 Task: In the Company skf.com, Create email and send with subject: 'Elevate Your Success: Introducing a Transformative Opportunity', and with mail content 'Good Day,_x000D_
Embrace the power of innovation. Our disruptive solution will propel your industry forward and position you as a leader in your field._x000D_
Best Regards', attach the document: Agenda.pdf and insert image: visitingcard.jpg. Below Best Regards, write Twitter and insert the URL: twitter.com. Mark checkbox to create task to follow up : In 2 business days .  Enter or choose an email address of recipient's from company's contact and send.. Logged in from softage.10@softage.net
Action: Mouse moved to (77, 57)
Screenshot: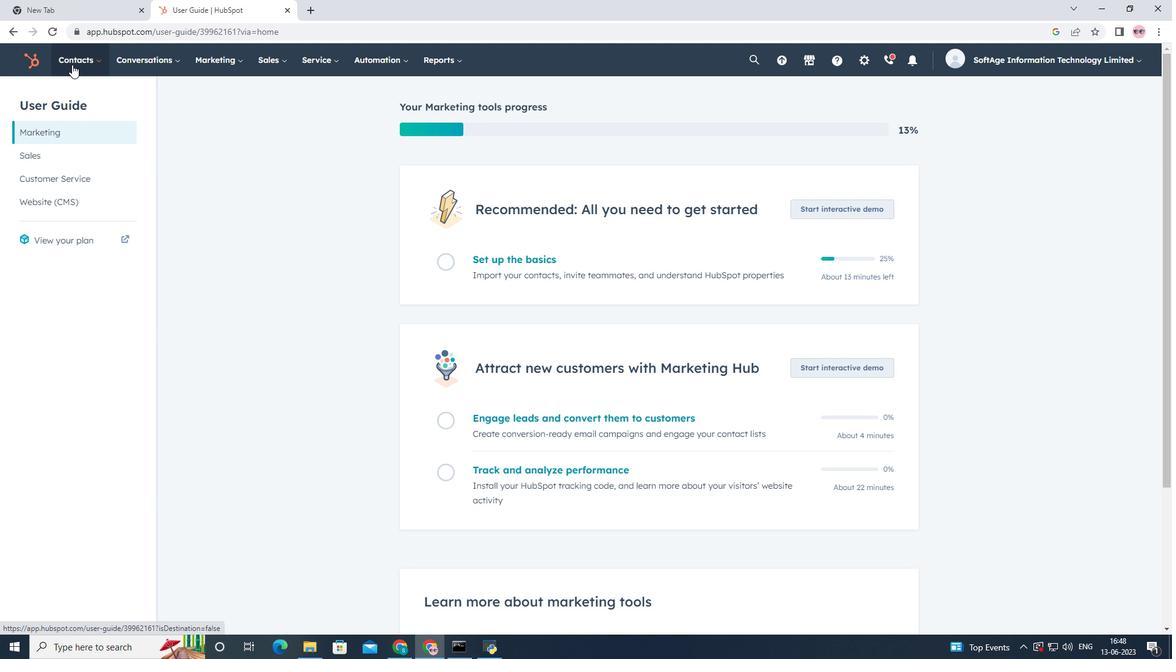 
Action: Mouse pressed left at (77, 57)
Screenshot: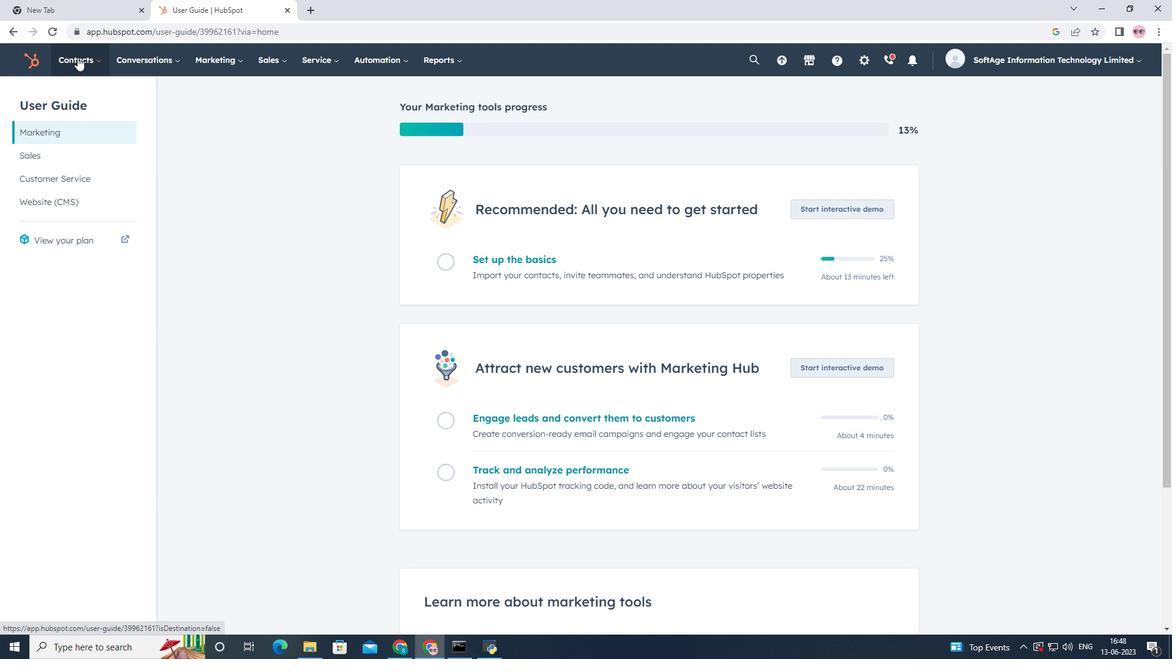 
Action: Mouse moved to (116, 124)
Screenshot: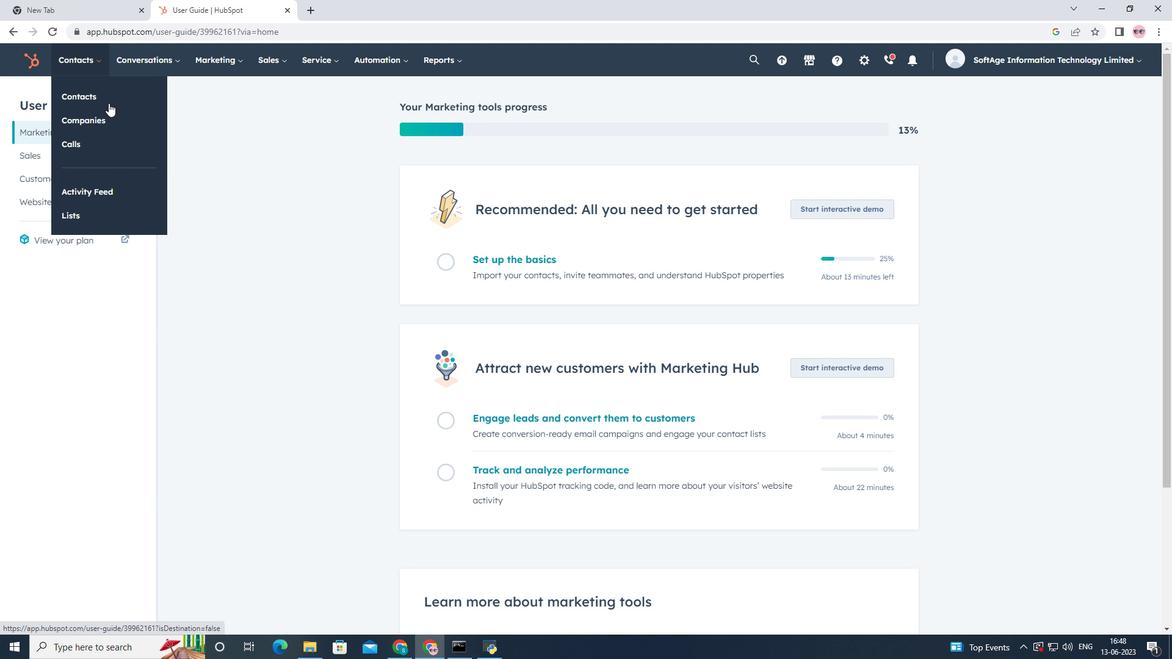
Action: Mouse pressed left at (116, 124)
Screenshot: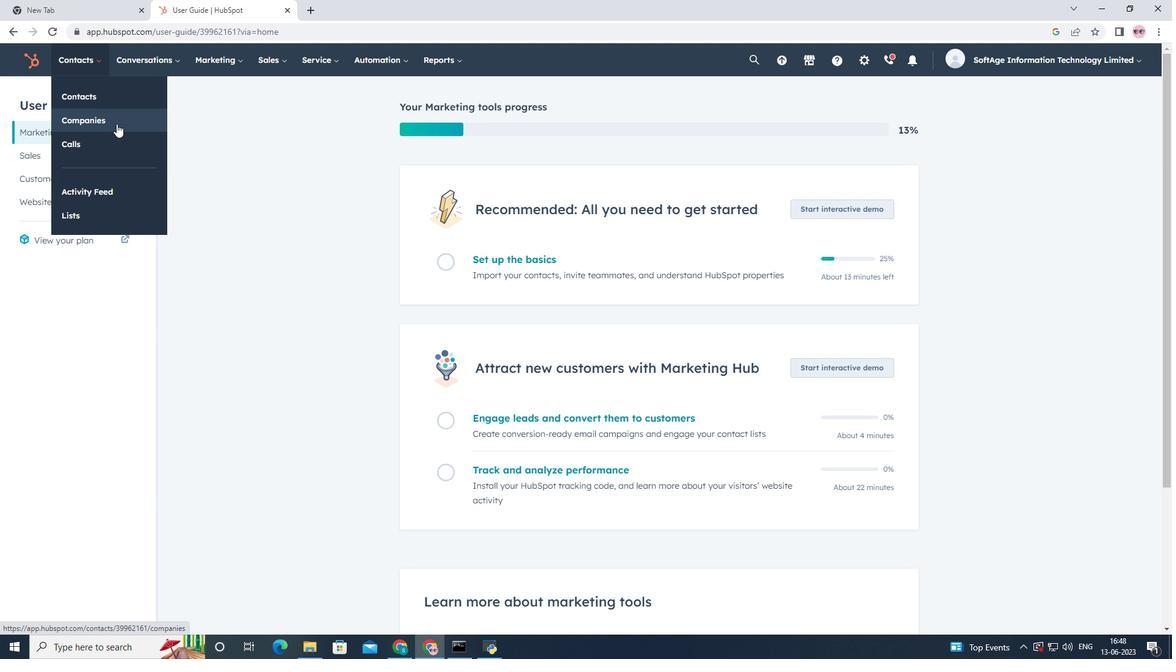
Action: Mouse moved to (117, 128)
Screenshot: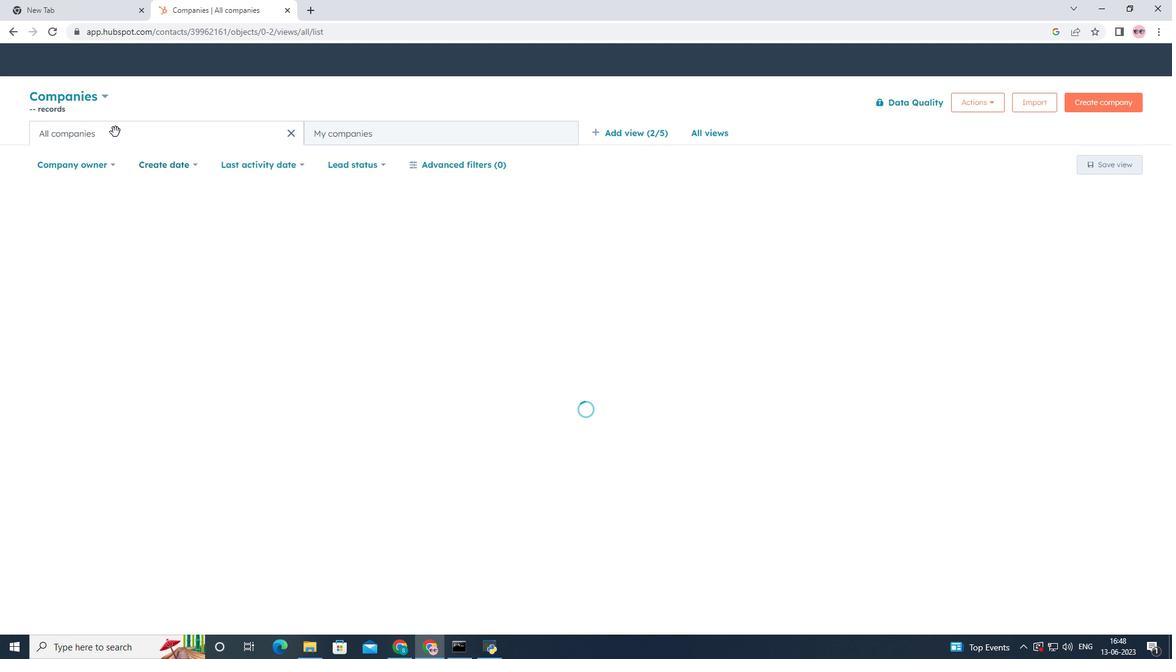
Action: Mouse pressed left at (117, 128)
Screenshot: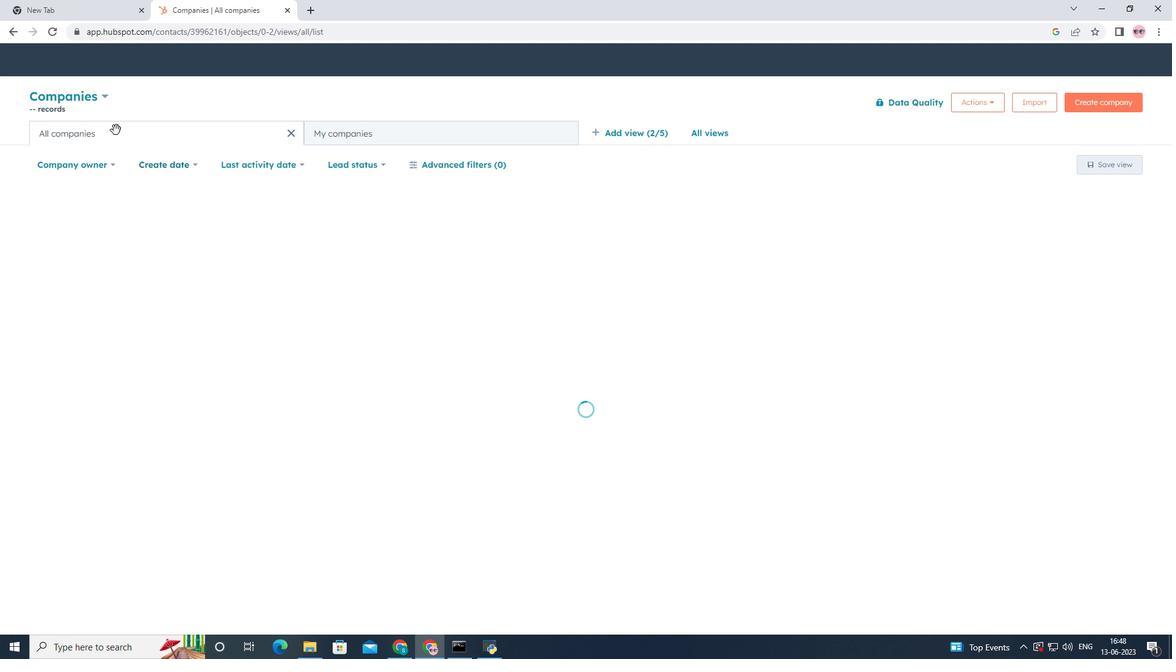 
Action: Mouse moved to (126, 140)
Screenshot: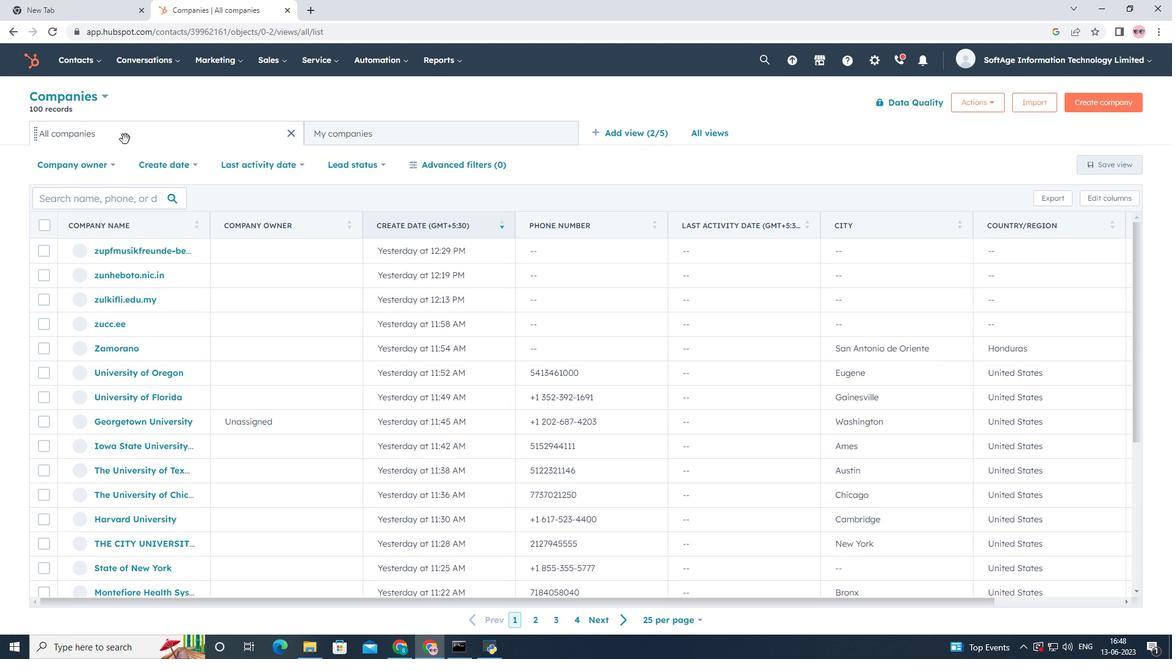 
Action: Mouse pressed left at (126, 140)
Screenshot: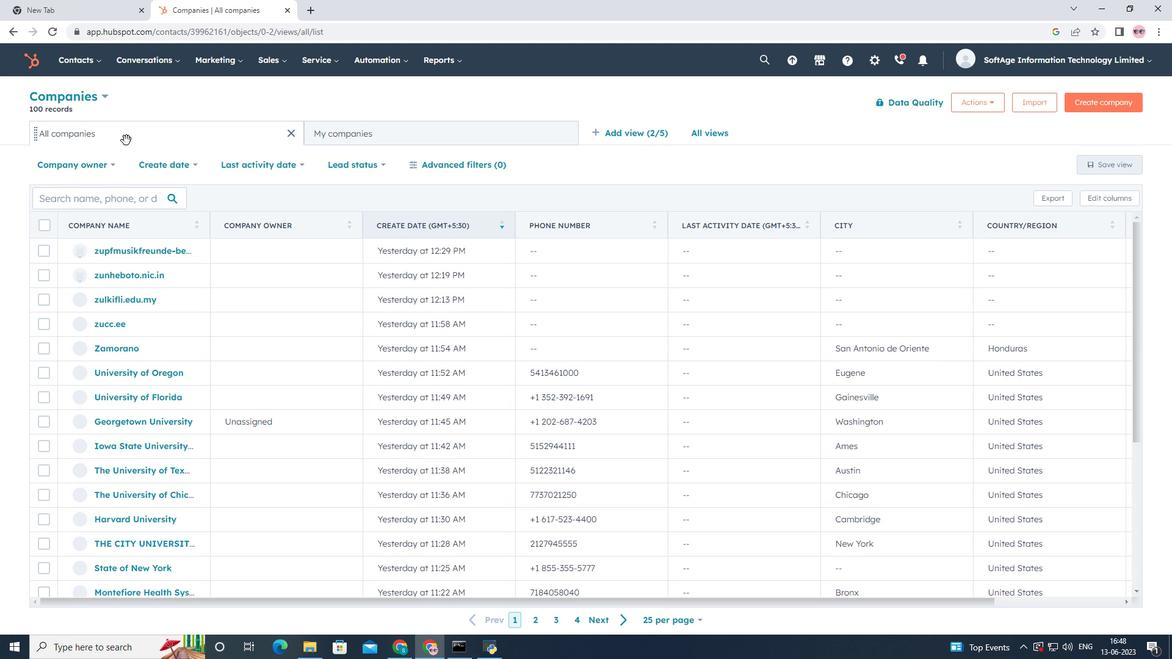 
Action: Key pressed skf.com
Screenshot: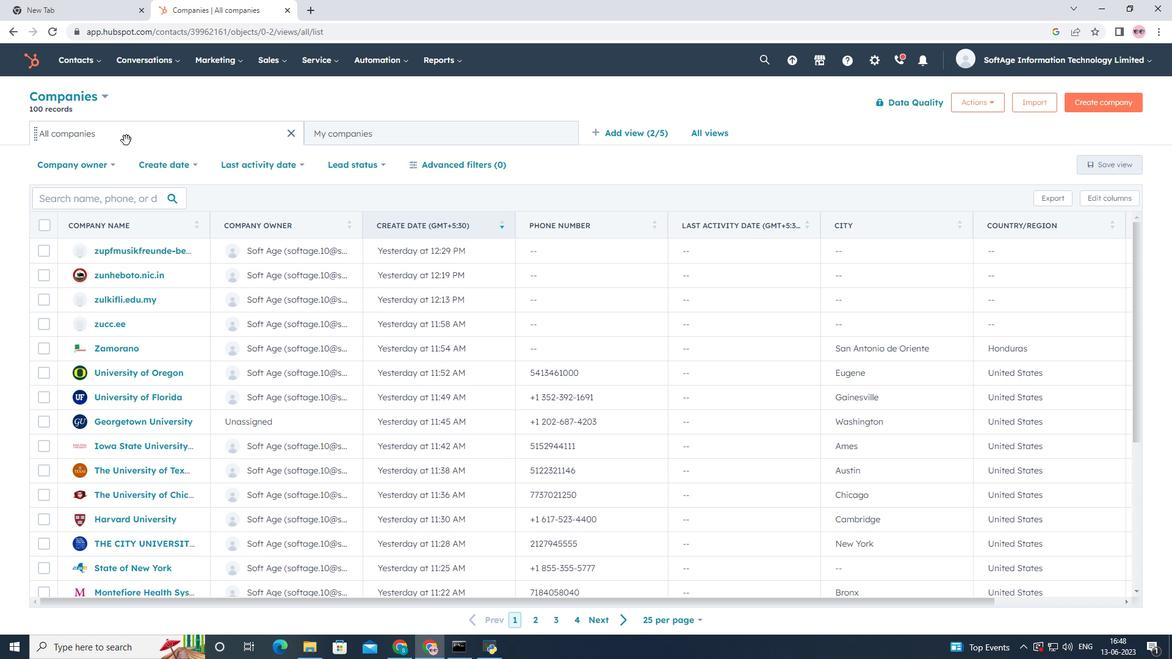 
Action: Mouse moved to (141, 197)
Screenshot: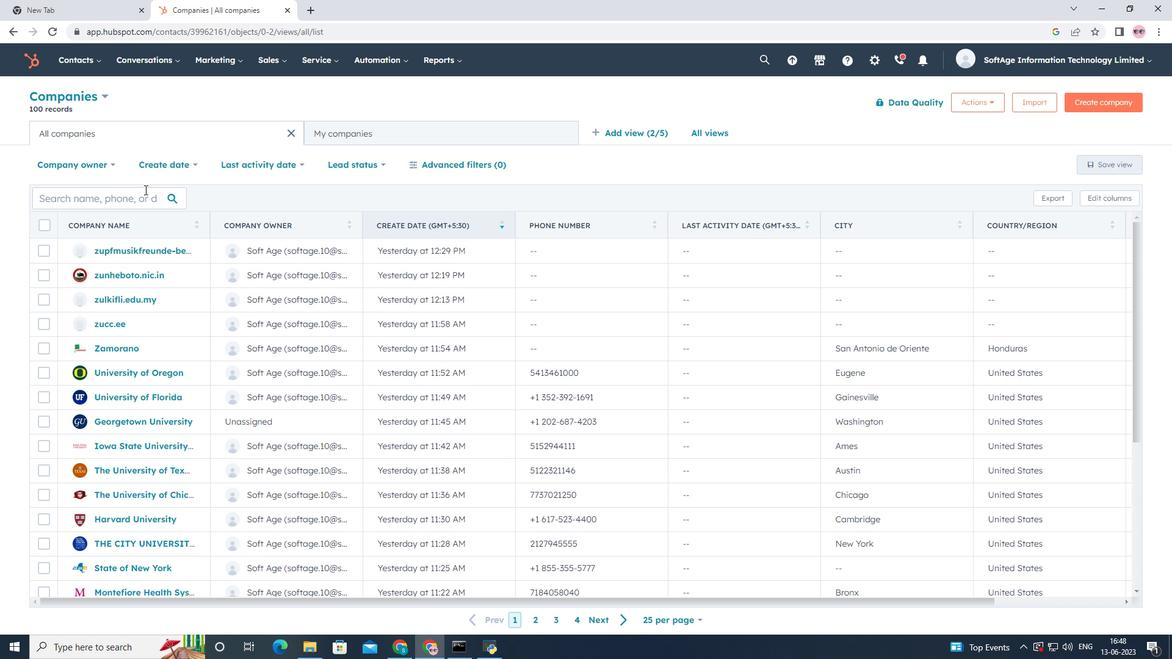 
Action: Mouse pressed left at (141, 197)
Screenshot: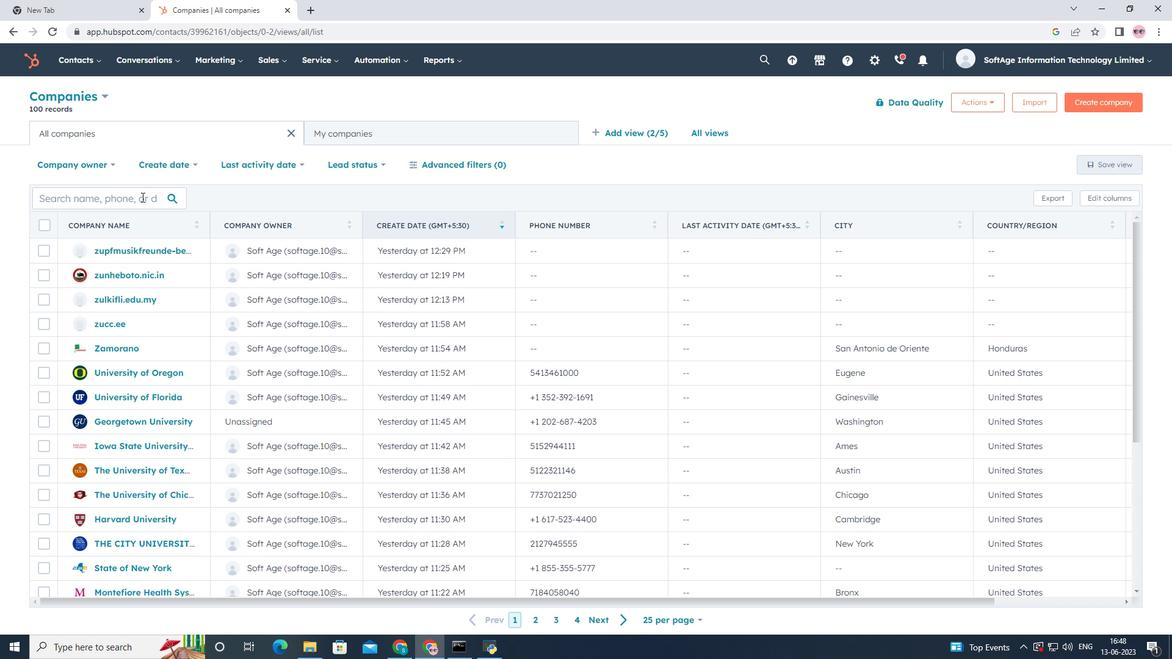 
Action: Key pressed skf.com
Screenshot: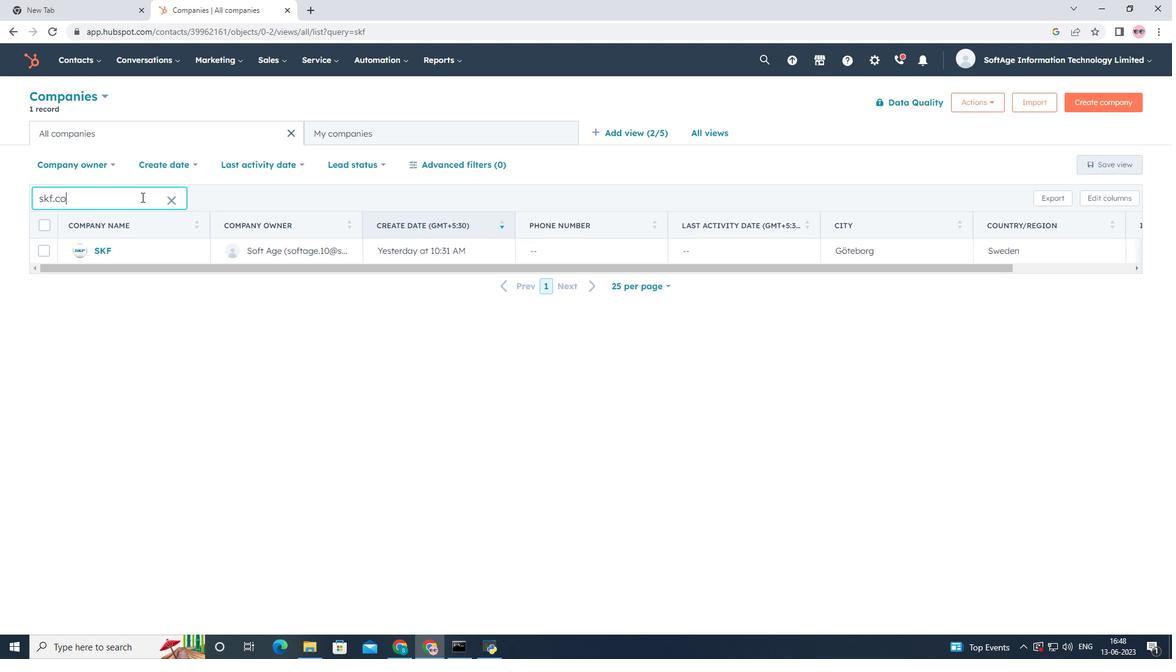 
Action: Mouse moved to (98, 250)
Screenshot: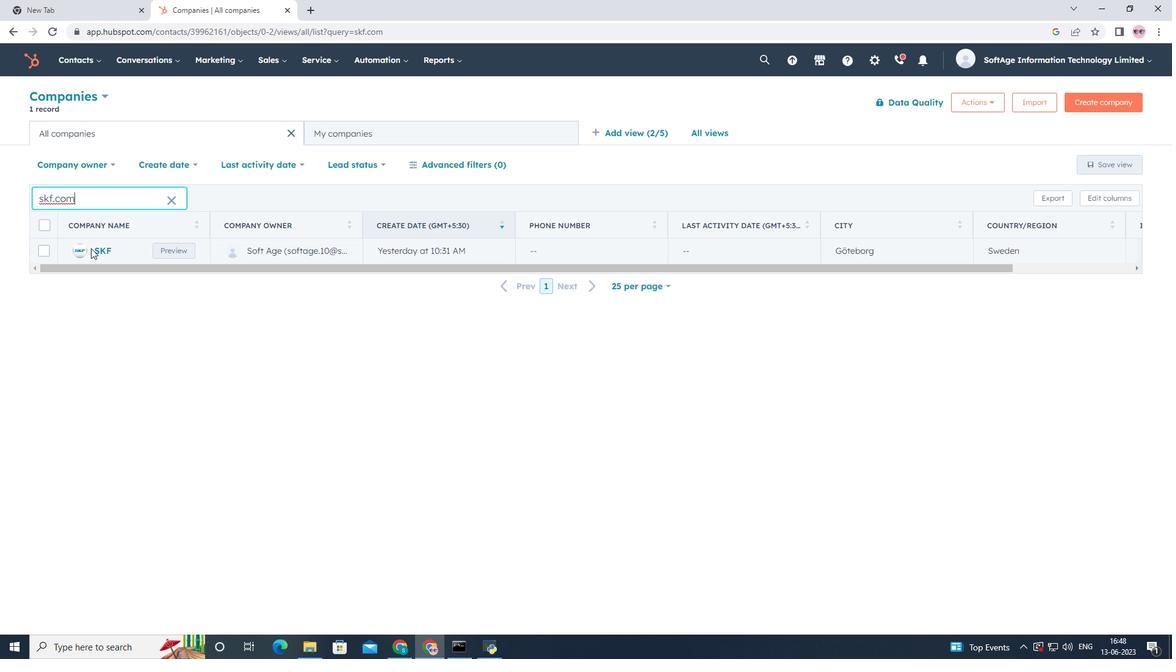 
Action: Mouse pressed left at (98, 250)
Screenshot: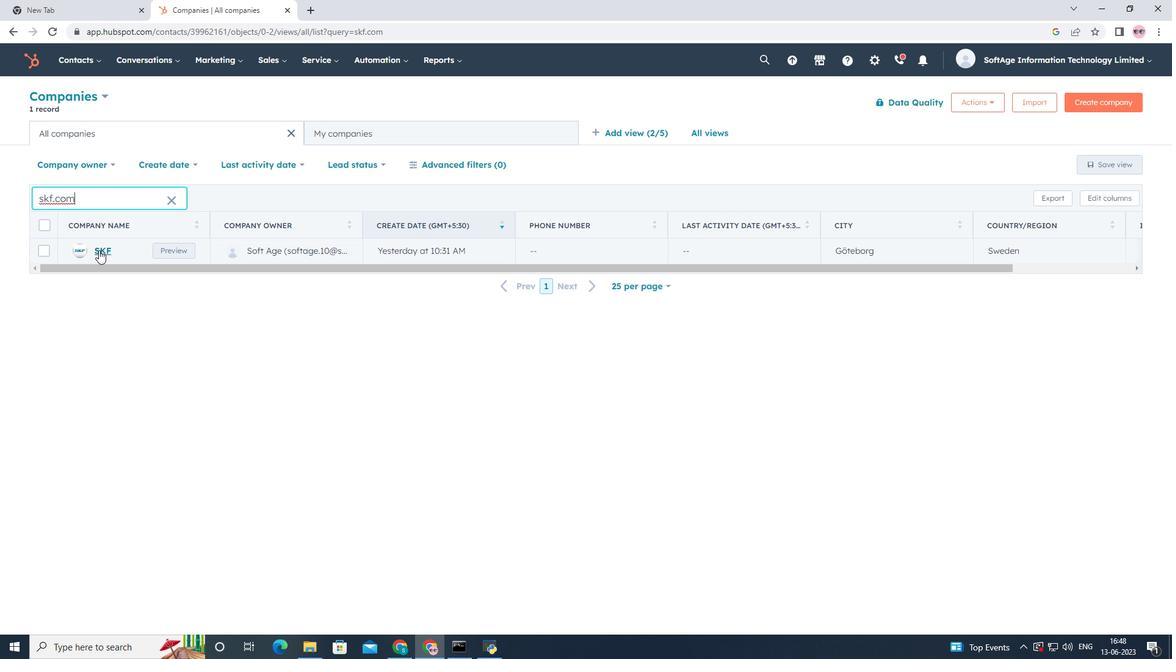 
Action: Mouse moved to (80, 194)
Screenshot: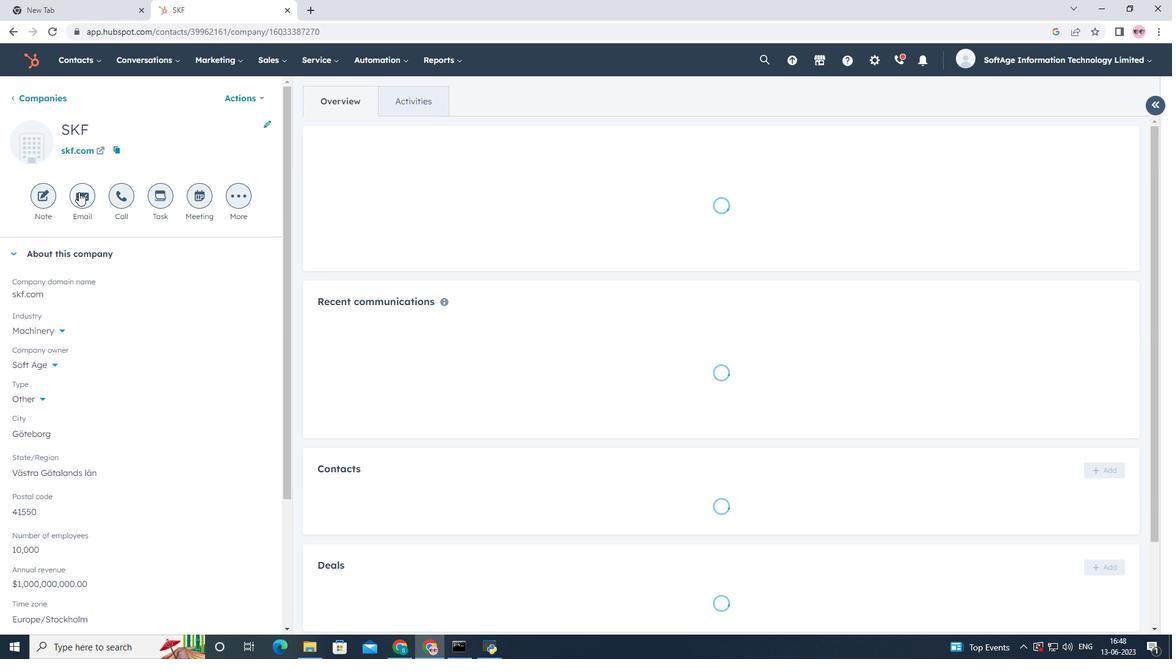 
Action: Mouse pressed left at (80, 194)
Screenshot: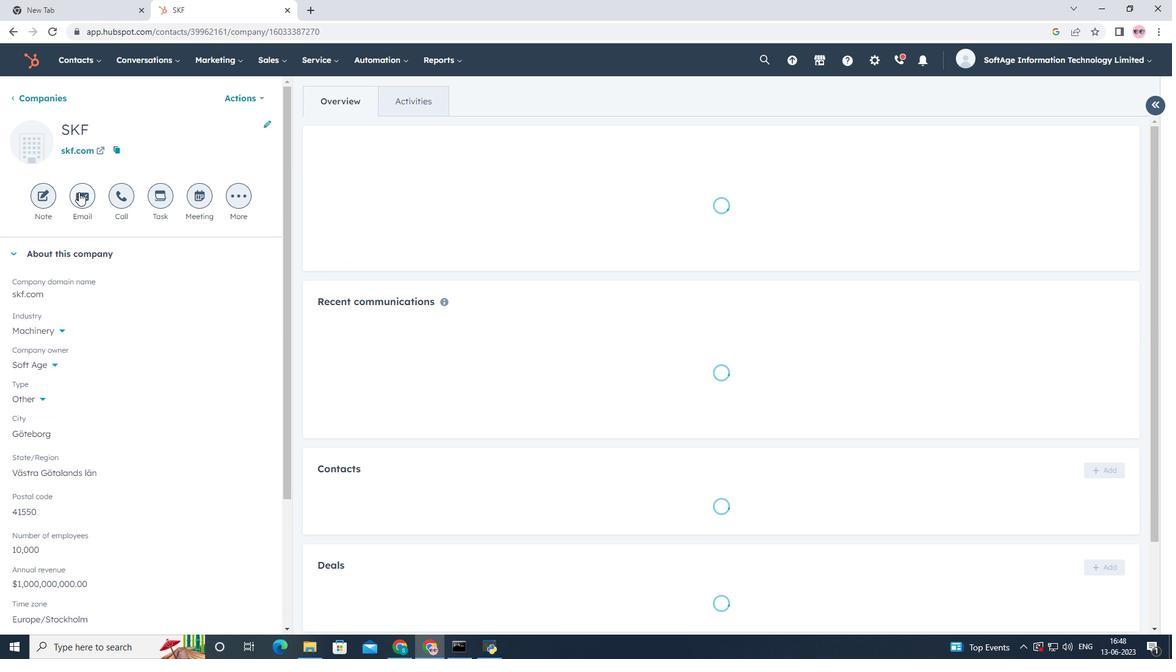 
Action: Mouse moved to (759, 409)
Screenshot: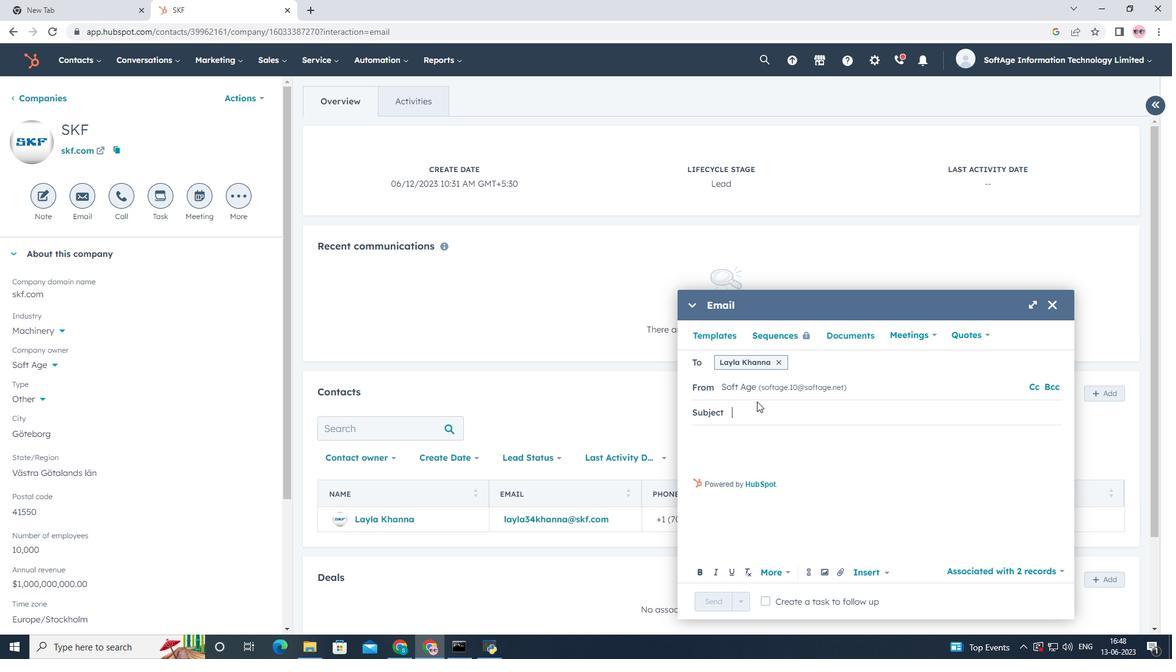 
Action: Mouse pressed left at (759, 409)
Screenshot: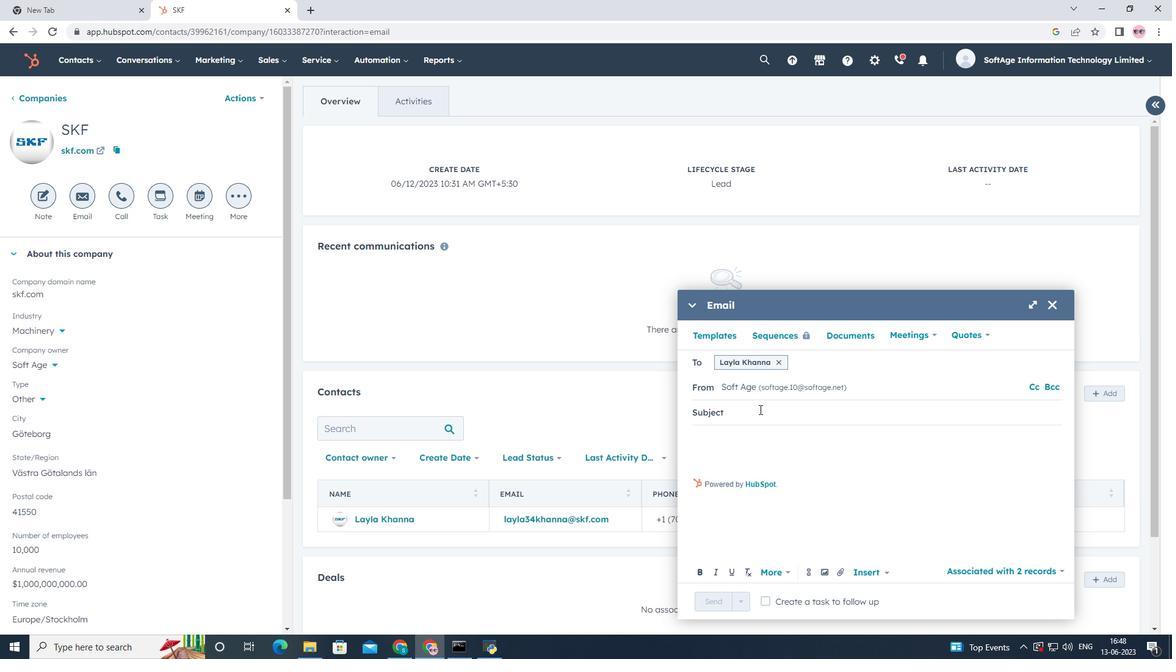
Action: Key pressed <Key.shift>Elevate<Key.space><Key.shift>Your<Key.space><Key.shift>Success<Key.shift>:<Key.space><Key.shift><Key.shift><Key.shift><Key.shift><Key.shift><Key.shift><Key.shift><Key.shift><Key.shift><Key.shift><Key.shift><Key.shift><Key.shift><Key.shift><Key.shift><Key.shift><Key.shift><Key.shift><Key.shift><Key.shift><Key.shift><Key.shift><Key.shift><Key.shift><Key.shift><Key.shift><Key.shift><Key.shift><Key.shift><Key.shift><Key.shift><Key.shift><Key.shift><Key.shift><Key.shift><Key.shift><Key.shift><Key.shift>A<Key.backspace><Key.shift>Introducing<Key.space>a<Key.space><Key.shift>Transformative<Key.space><Key.shift>Opportunity<Key.space>
Screenshot: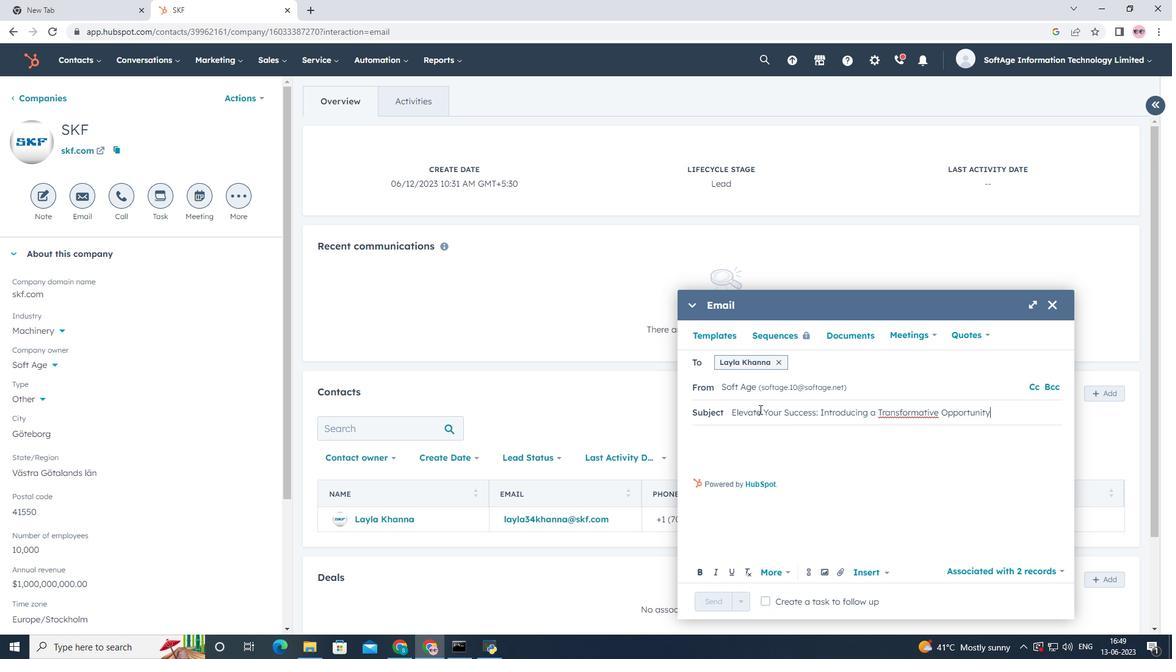 
Action: Mouse moved to (735, 436)
Screenshot: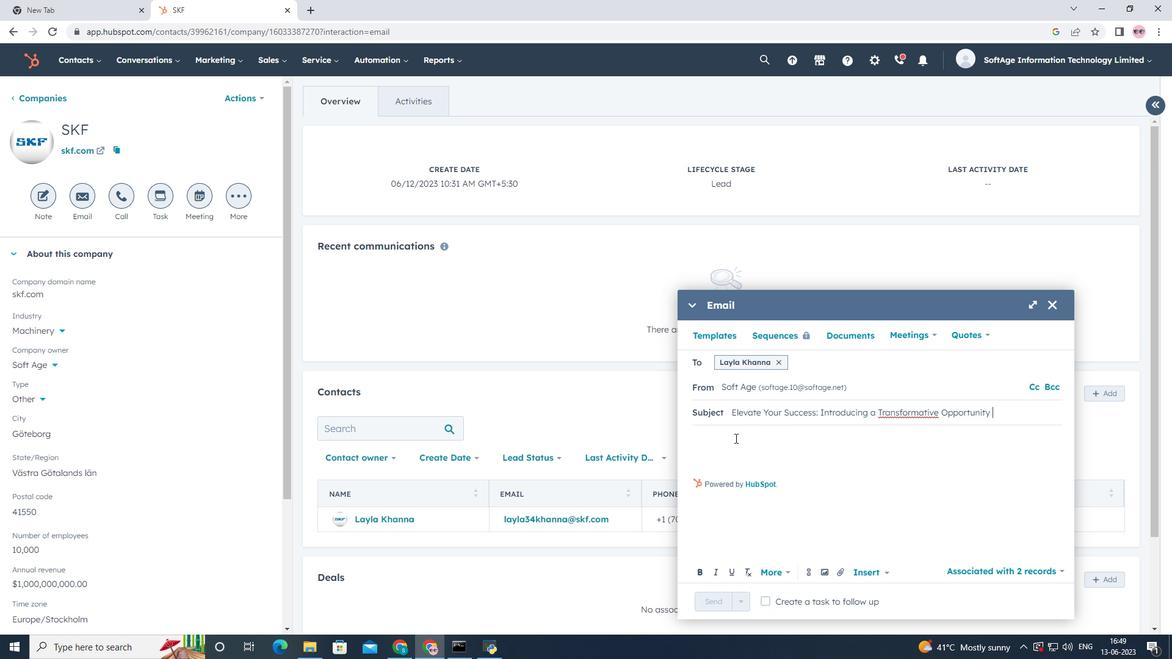 
Action: Mouse pressed left at (735, 436)
Screenshot: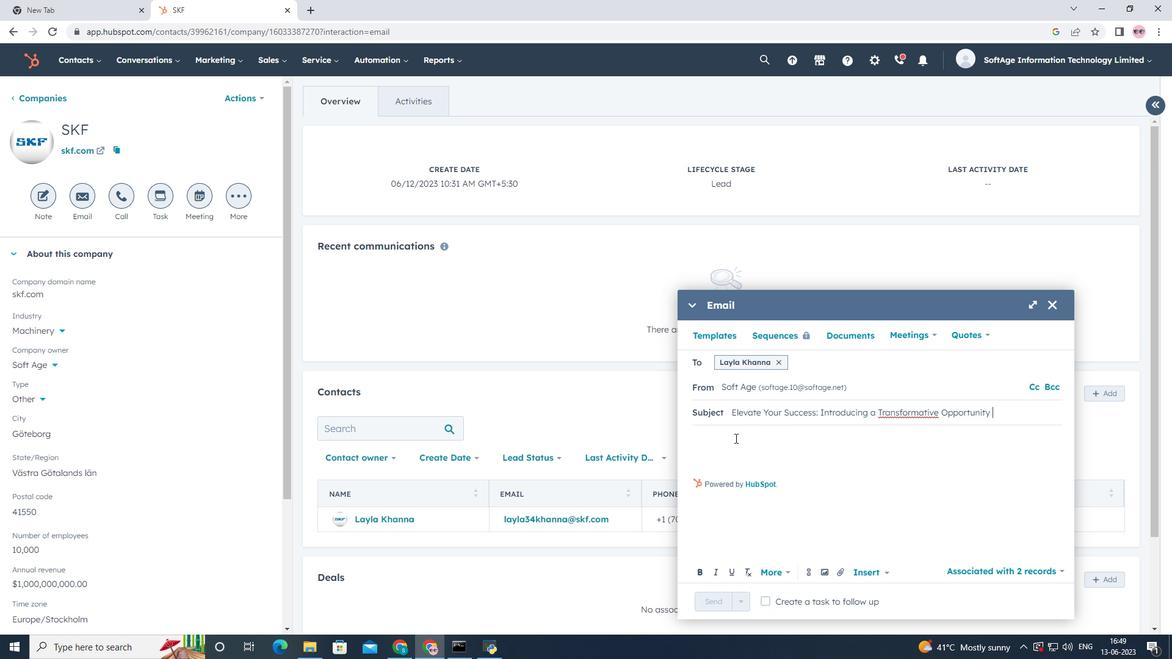 
Action: Key pressed <Key.shift><Key.shift><Key.shift>Good<Key.space>day<Key.backspace><Key.backspace><Key.backspace><Key.shift><Key.shift>Day<Key.enter><Key.shift><Key.shift><Key.shift><Key.shift><Key.shift><Key.shift><Key.shift><Key.shift><Key.shift><Key.shift><Key.shift><Key.shift><Key.shift><Key.shift><Key.shift><Key.shift><Key.shift><Key.shift><Key.shift><Key.shift>Embrace<Key.space>the<Key.space>power<Key.space>of<Key.space>innovation<Key.space><Key.backspace>.<Key.space><Key.shift>Our<Key.space>disruptive<Key.space>solution<Key.space>will<Key.space>propel<Key.space>your<Key.space>industry<Key.space>forward<Key.space>and<Key.space>position<Key.space>you<Key.space>as<Key.space>a<Key.space>leader<Key.space>in<Key.space>your<Key.space>field.<Key.enter><Key.shift><Key.shift><Key.shift><Key.shift><Key.shift><Key.shift><Key.shift><Key.shift><Key.shift><Key.shift><Key.shift><Key.shift><Key.shift><Key.shift><Key.shift><Key.shift><Key.shift><Key.shift><Key.shift><Key.shift><Key.shift><Key.shift><Key.shift><Key.shift>Best<Key.space><Key.shift>Regards<Key.enter>
Screenshot: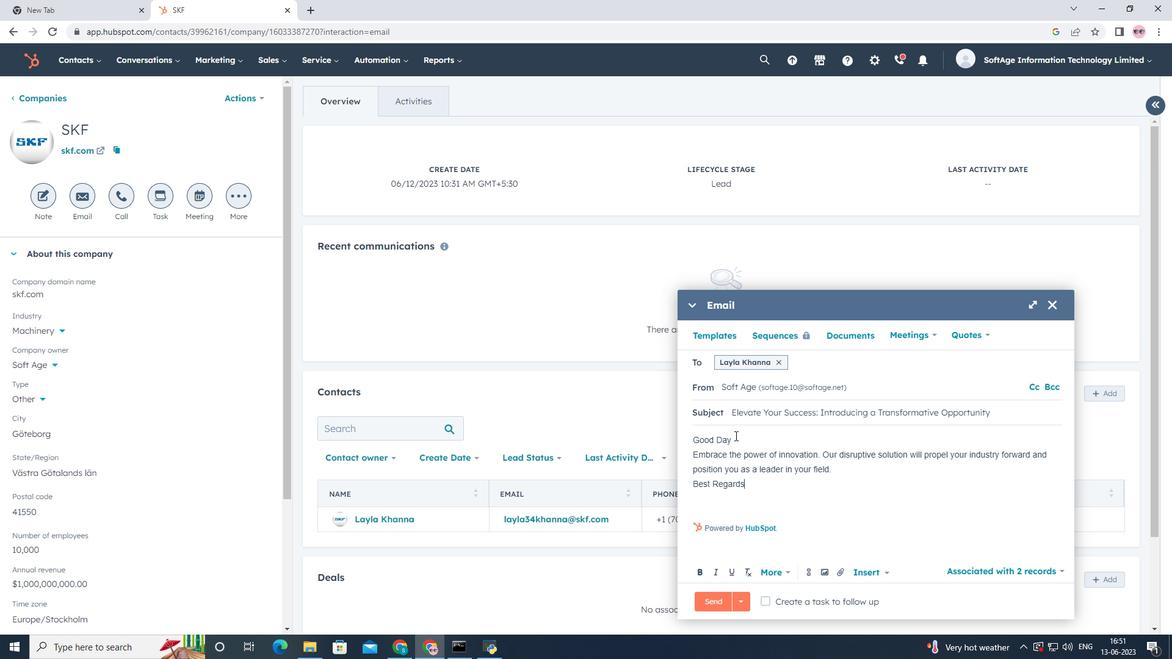 
Action: Mouse moved to (840, 574)
Screenshot: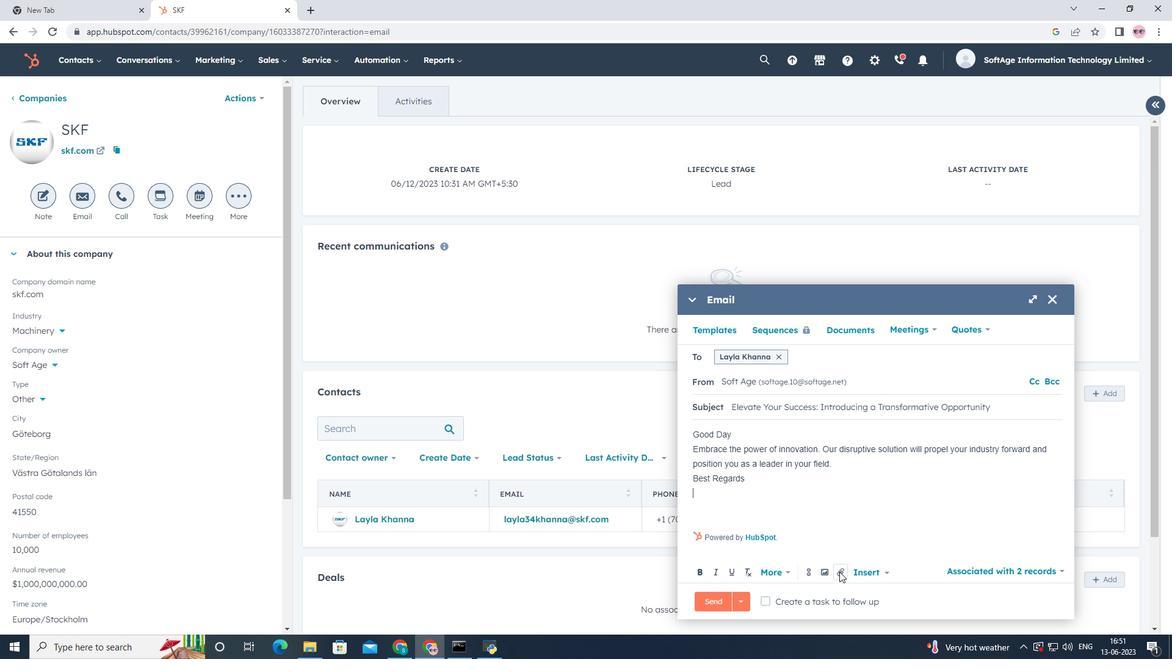 
Action: Mouse pressed left at (840, 574)
Screenshot: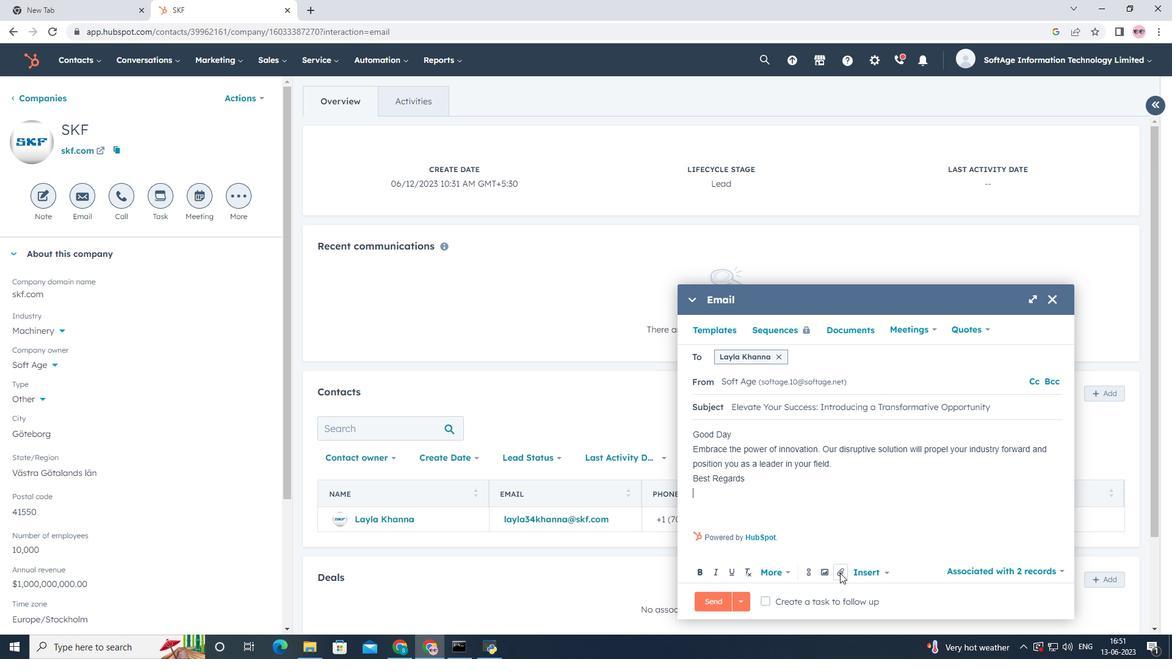 
Action: Mouse moved to (847, 537)
Screenshot: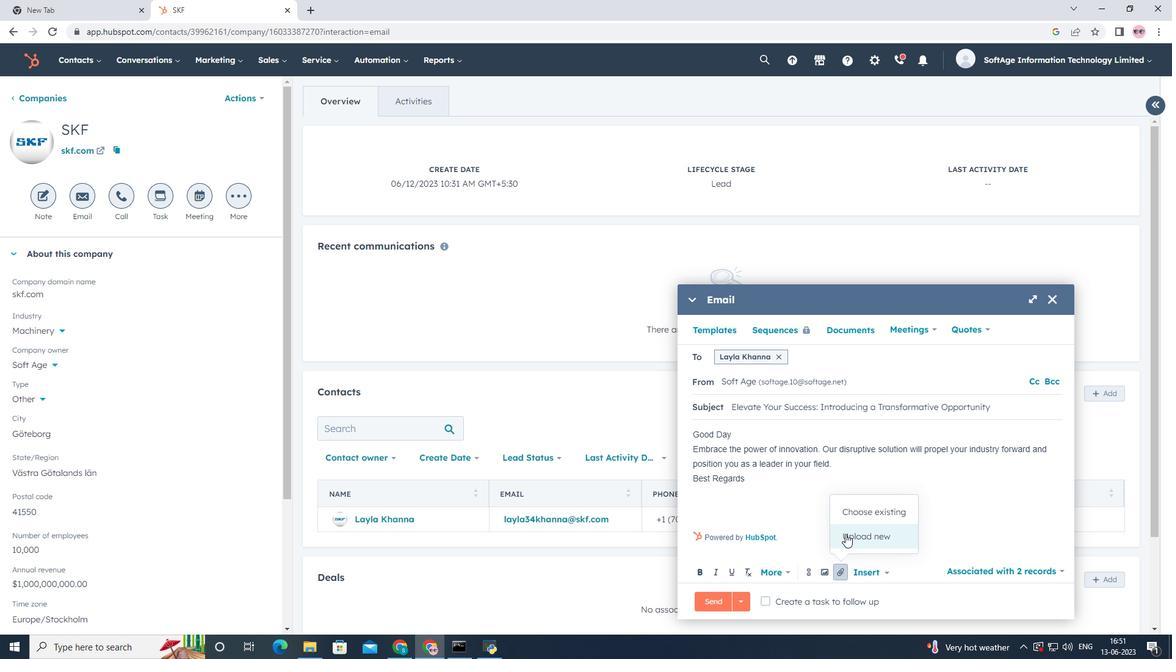 
Action: Mouse pressed left at (847, 537)
Screenshot: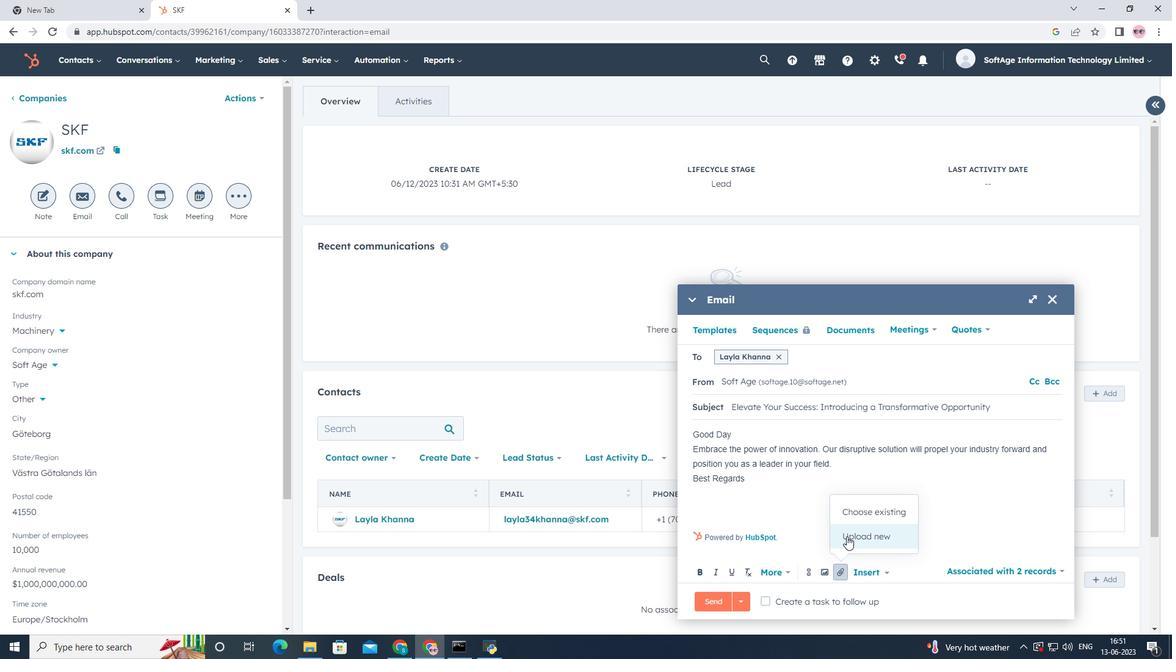 
Action: Mouse moved to (56, 152)
Screenshot: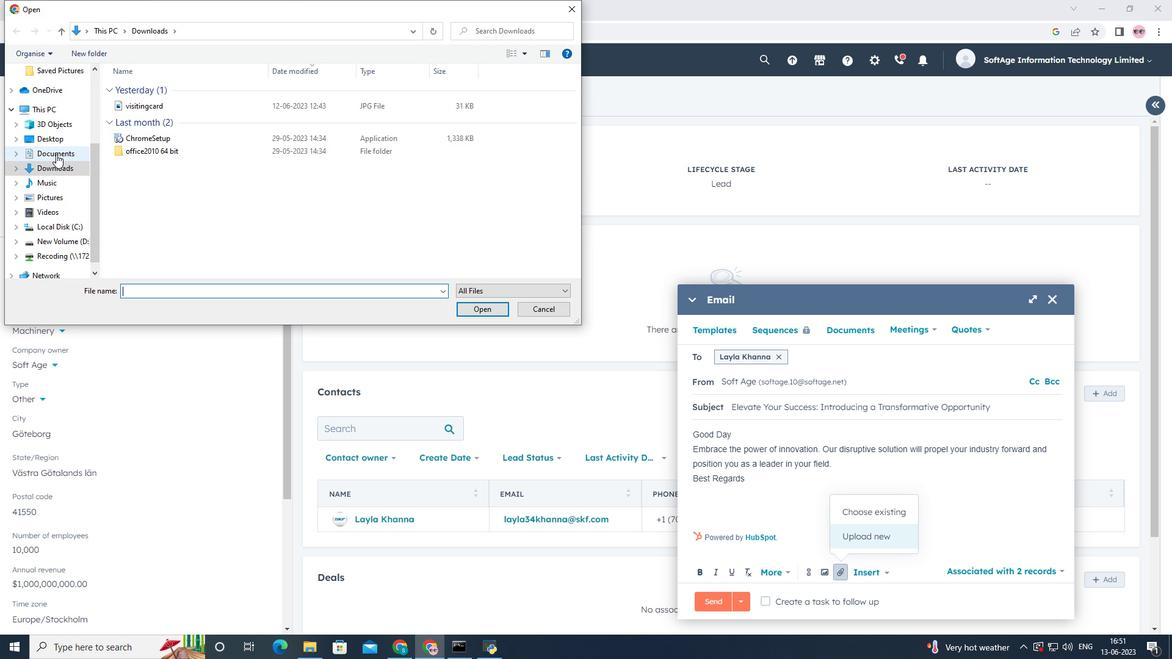 
Action: Mouse pressed left at (56, 152)
Screenshot: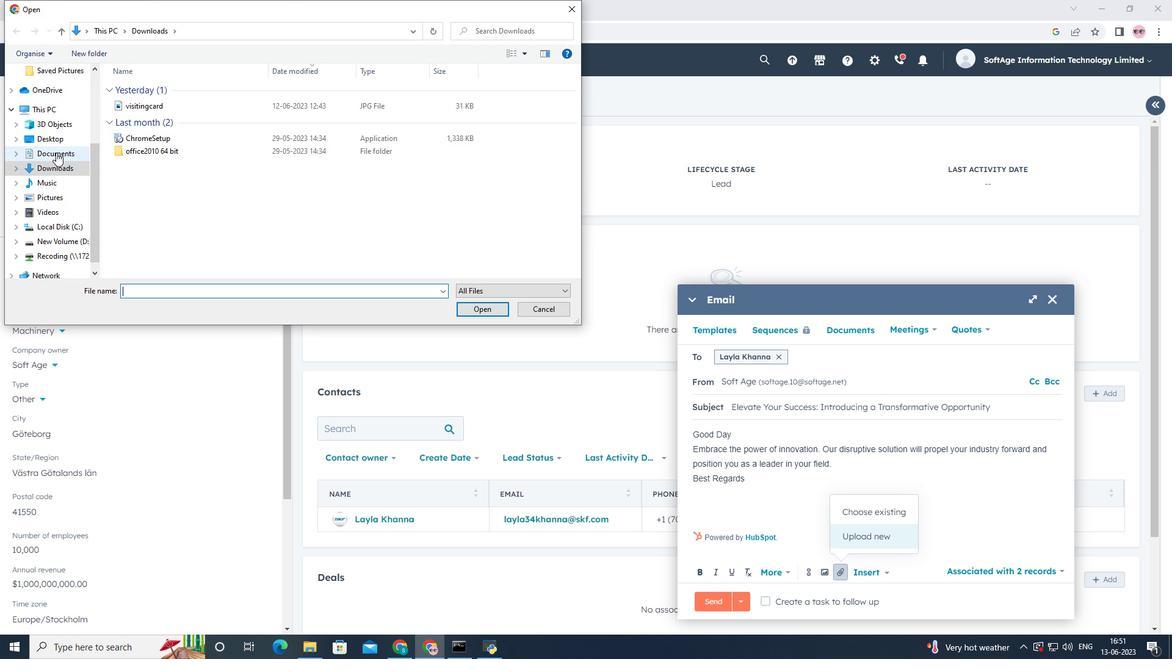 
Action: Mouse moved to (231, 83)
Screenshot: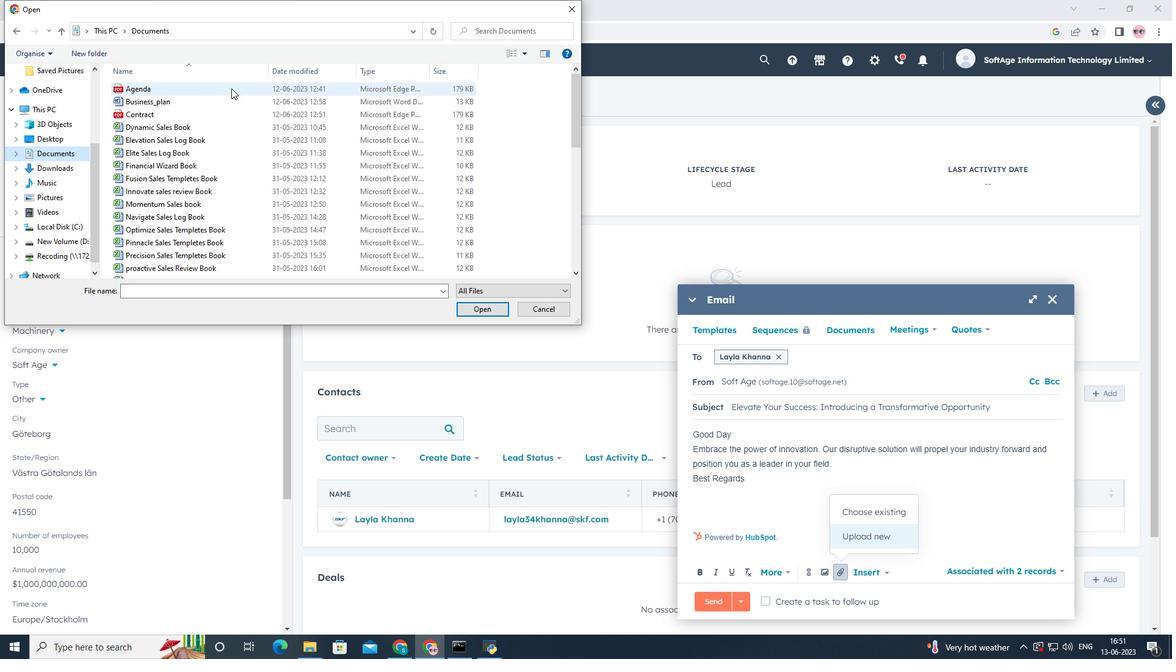 
Action: Mouse pressed left at (231, 83)
Screenshot: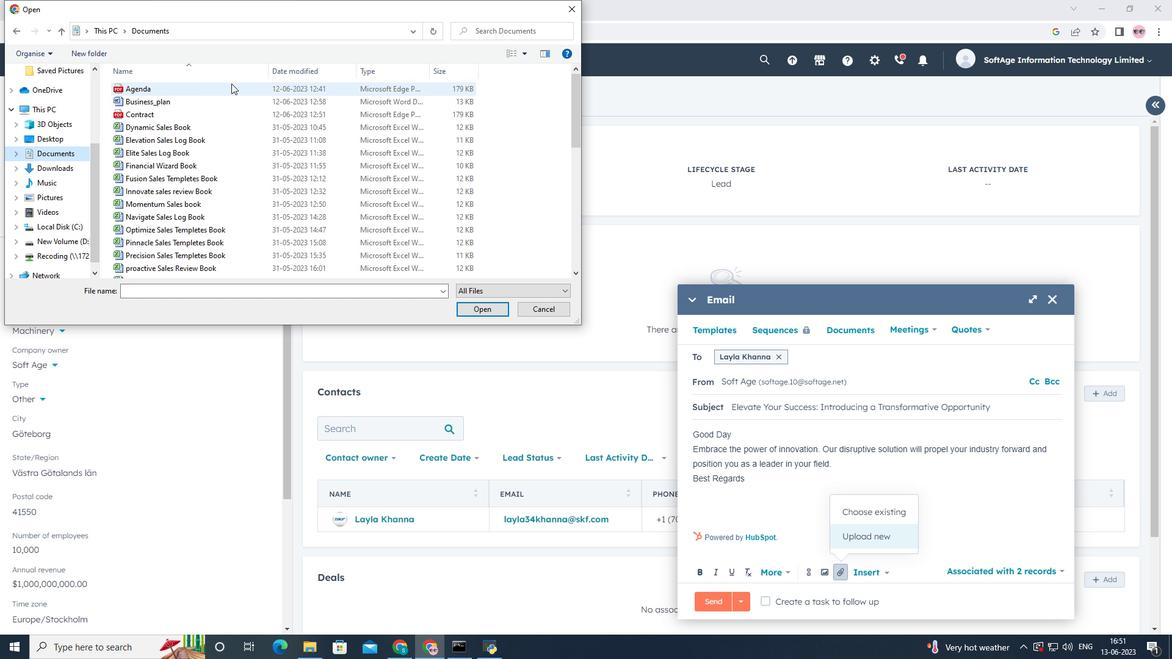 
Action: Mouse moved to (468, 307)
Screenshot: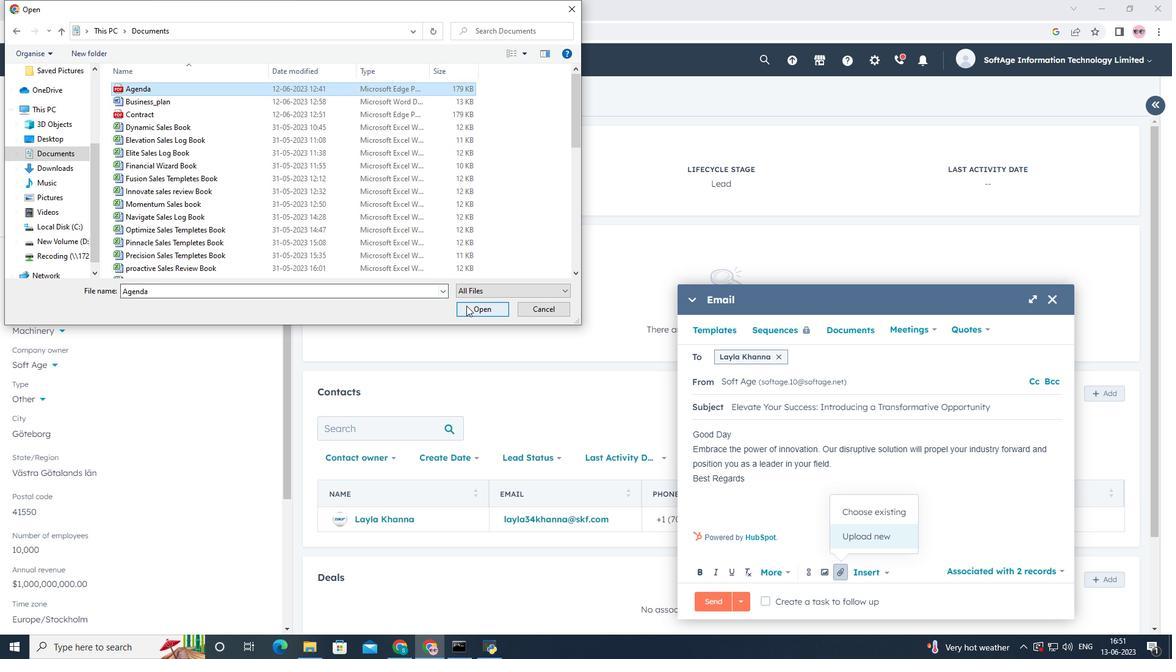 
Action: Mouse pressed left at (468, 307)
Screenshot: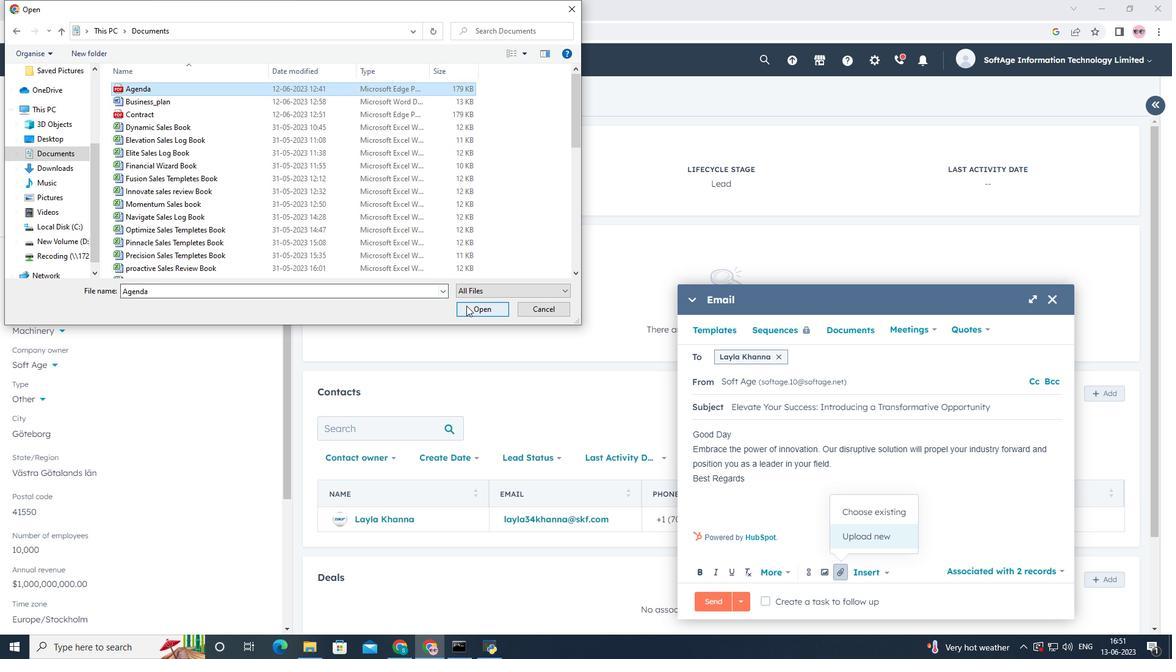 
Action: Mouse moved to (827, 538)
Screenshot: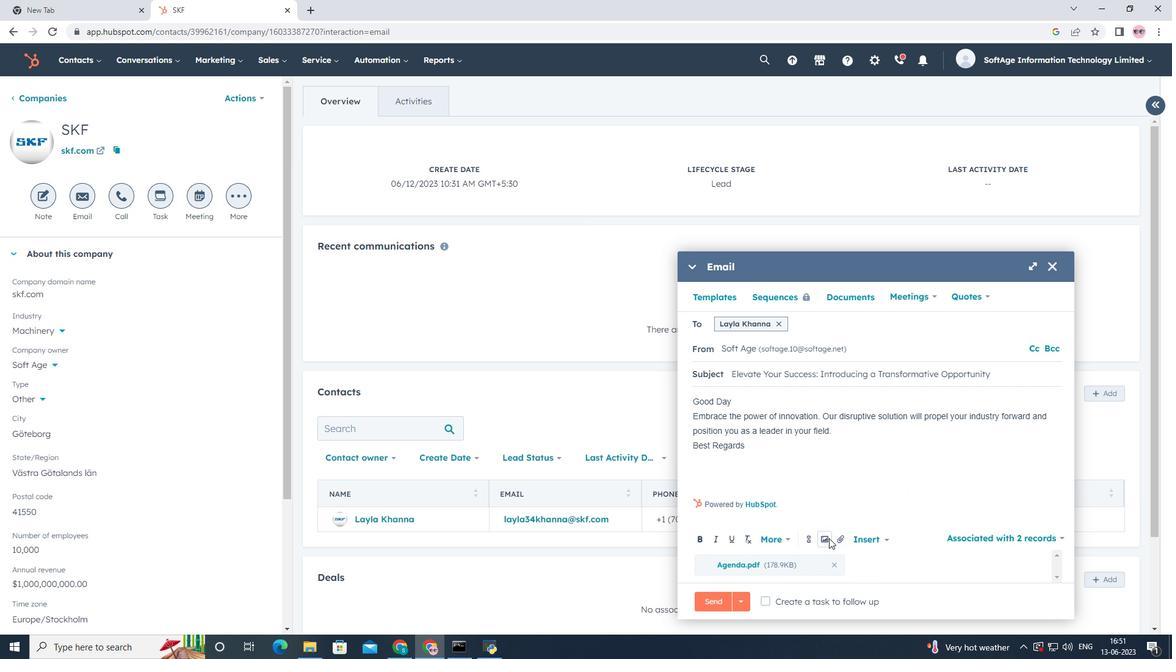 
Action: Mouse pressed left at (827, 538)
Screenshot: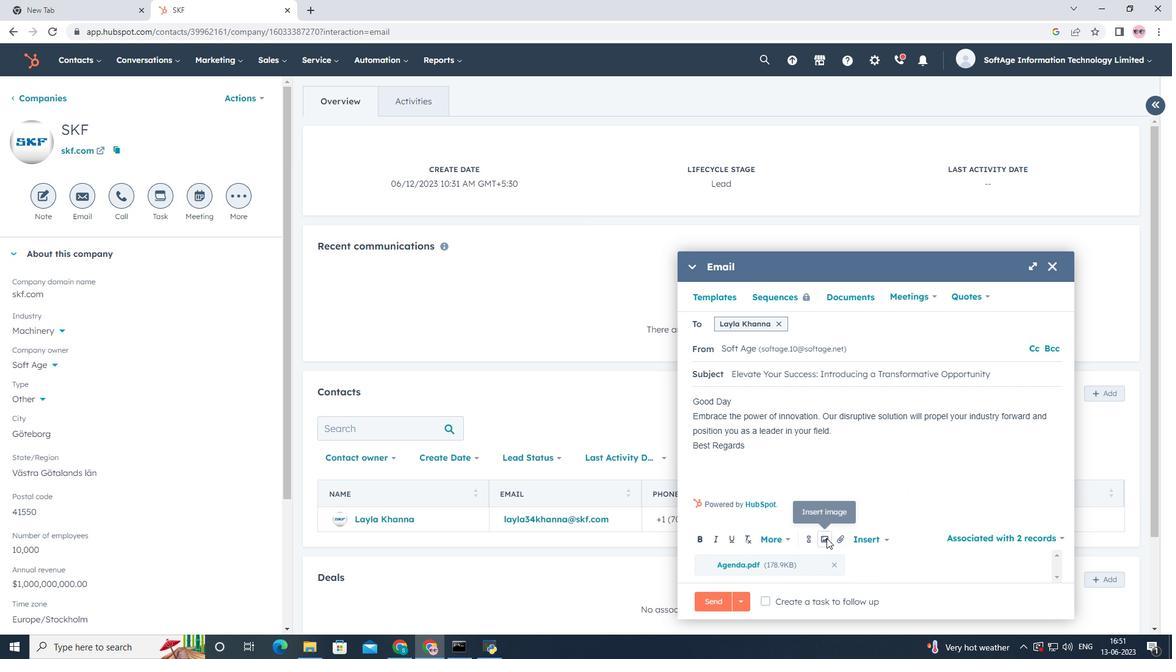 
Action: Mouse moved to (826, 500)
Screenshot: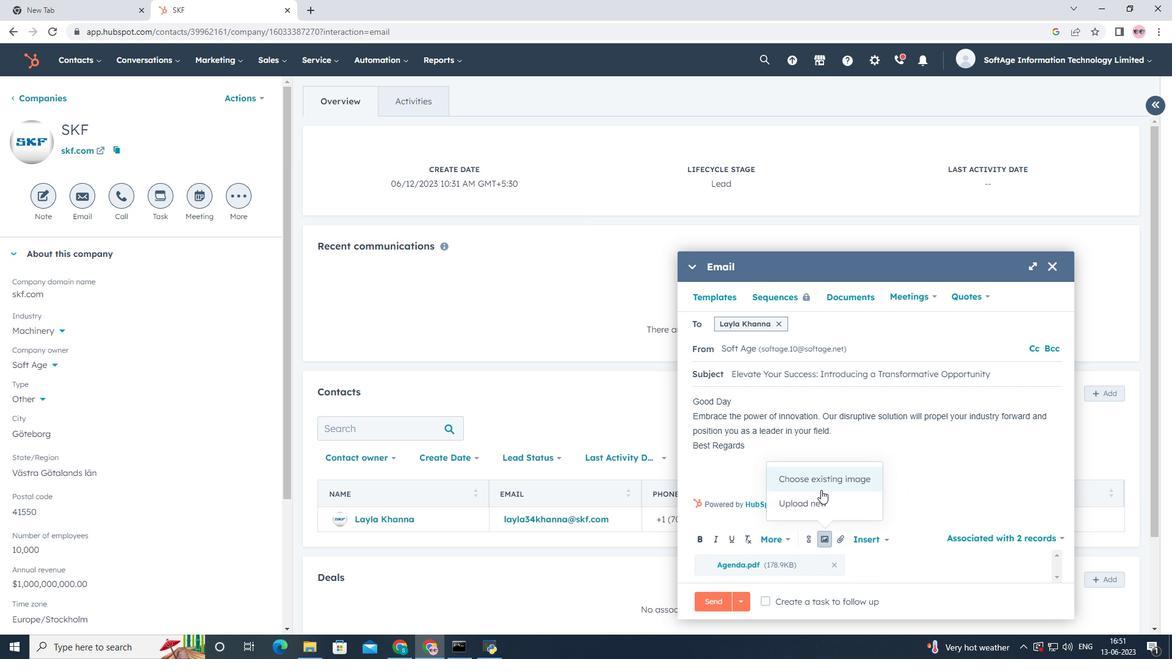 
Action: Mouse pressed left at (826, 500)
Screenshot: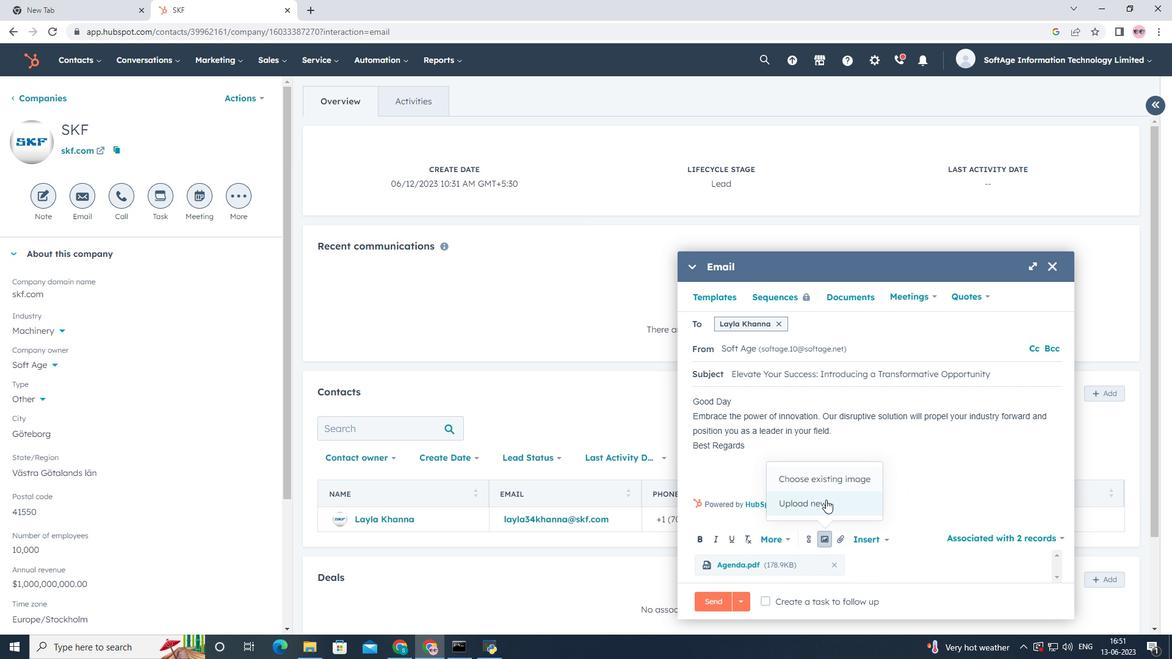 
Action: Mouse moved to (70, 164)
Screenshot: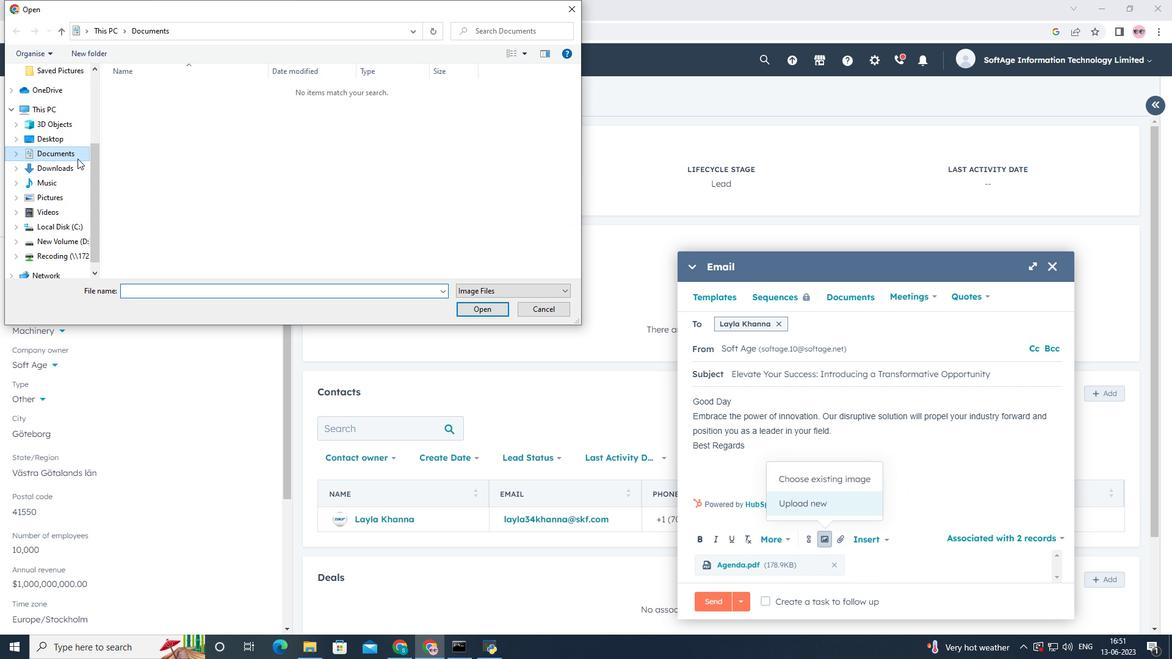 
Action: Mouse pressed left at (70, 164)
Screenshot: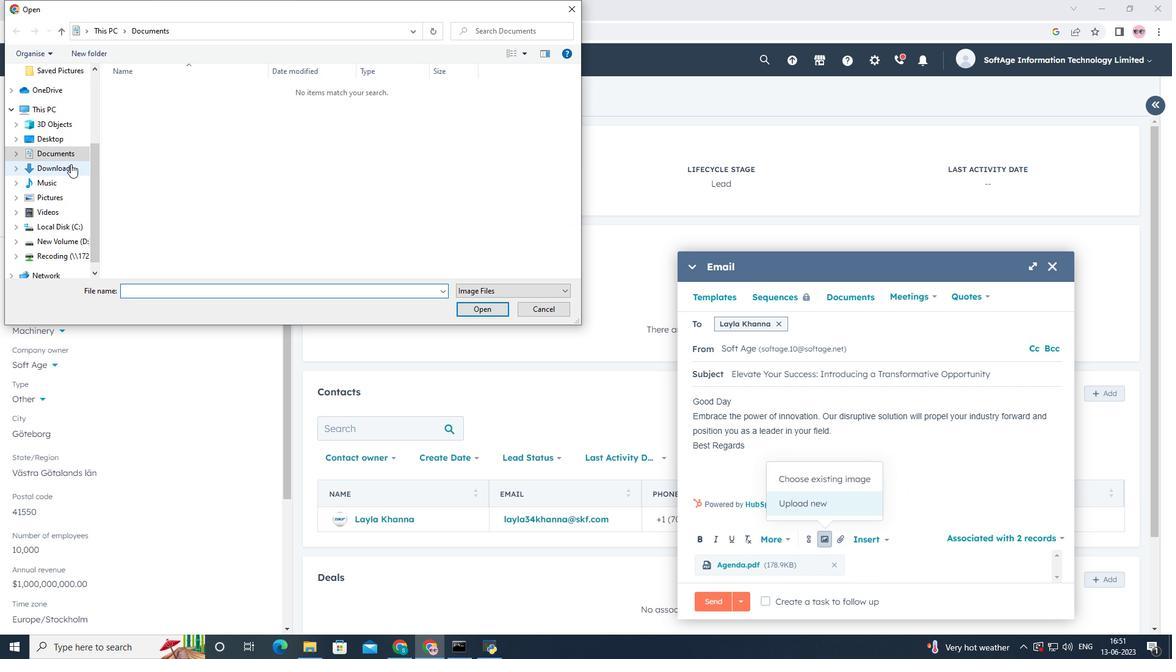 
Action: Mouse moved to (162, 103)
Screenshot: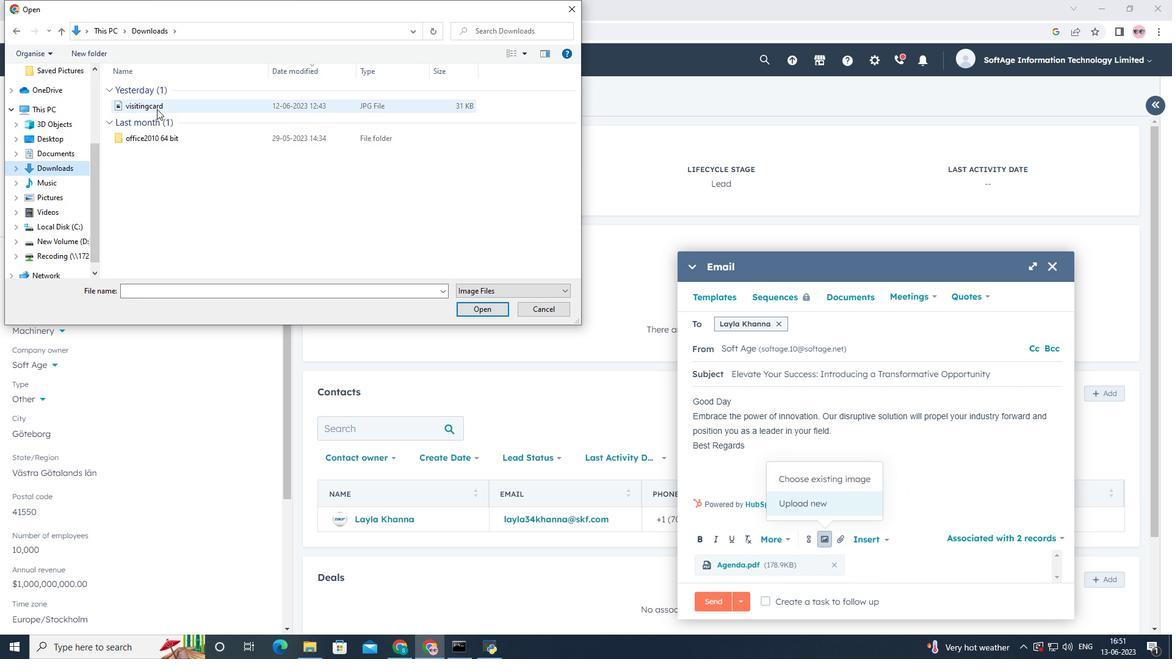 
Action: Mouse pressed left at (162, 103)
Screenshot: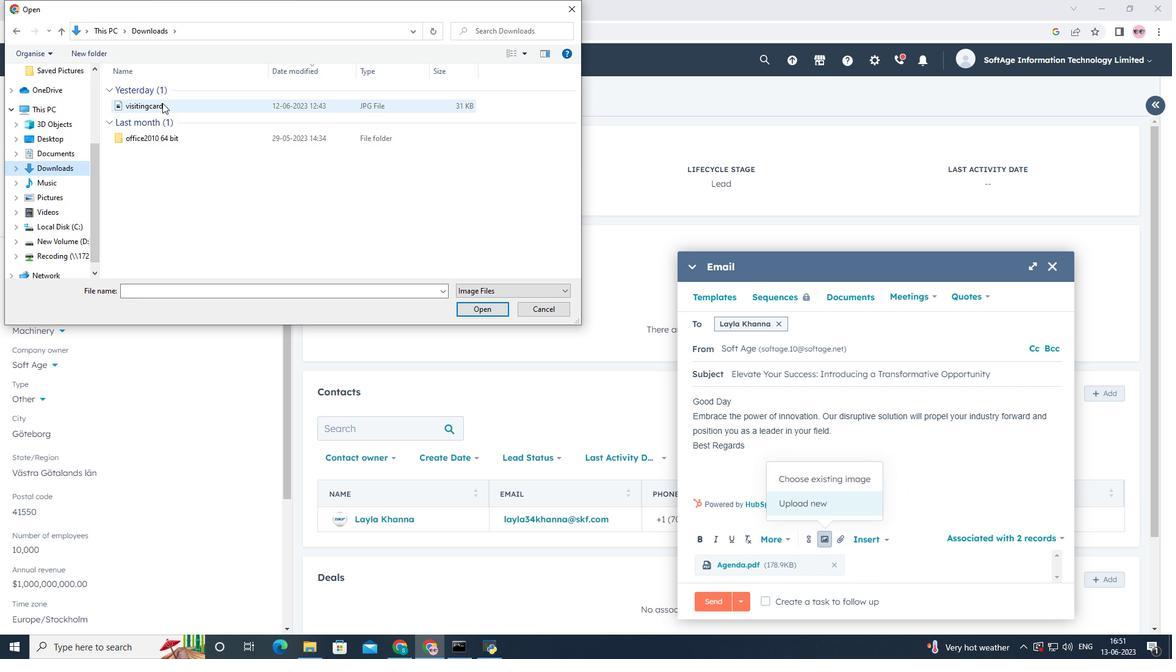 
Action: Mouse moved to (477, 310)
Screenshot: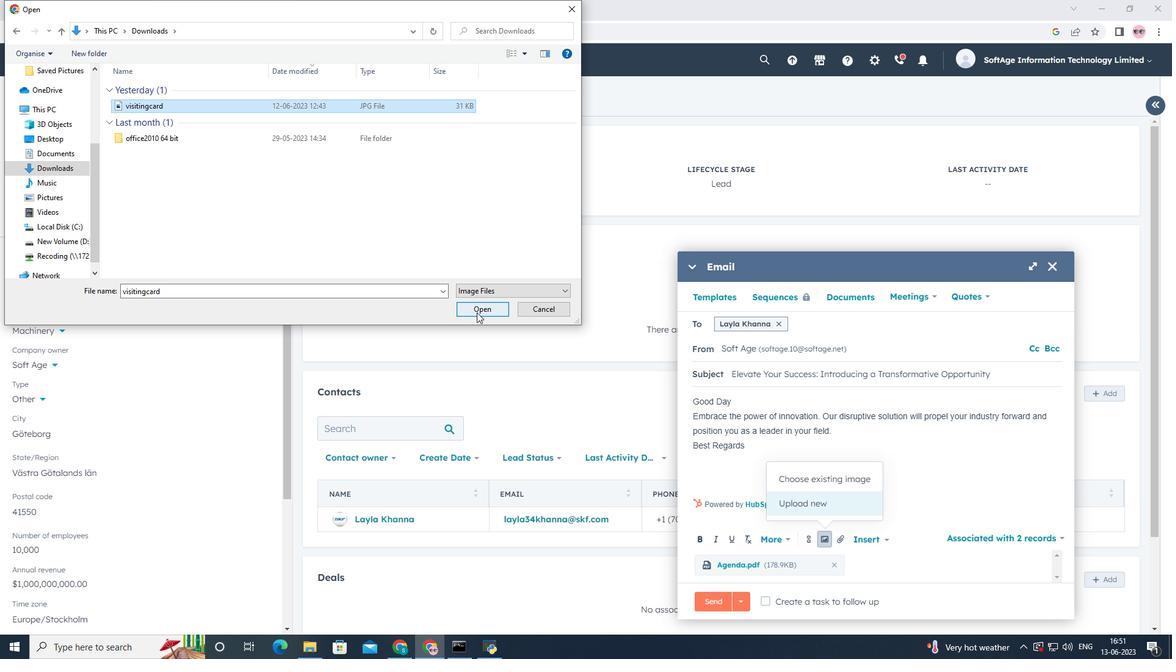 
Action: Mouse pressed left at (477, 310)
Screenshot: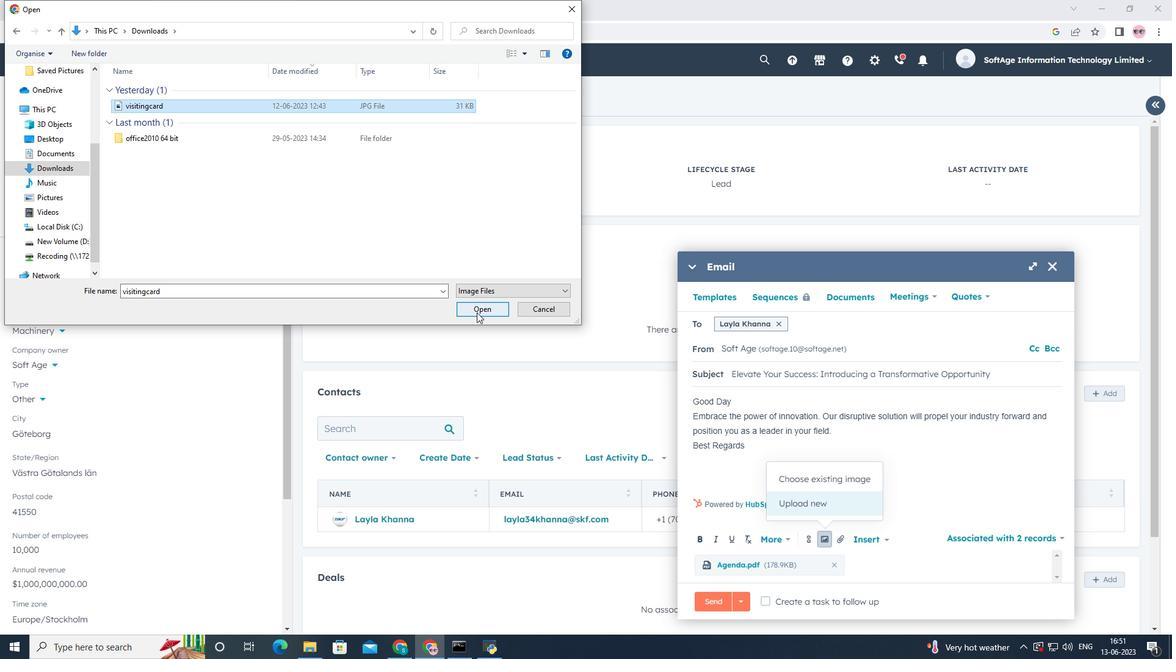 
Action: Mouse moved to (717, 336)
Screenshot: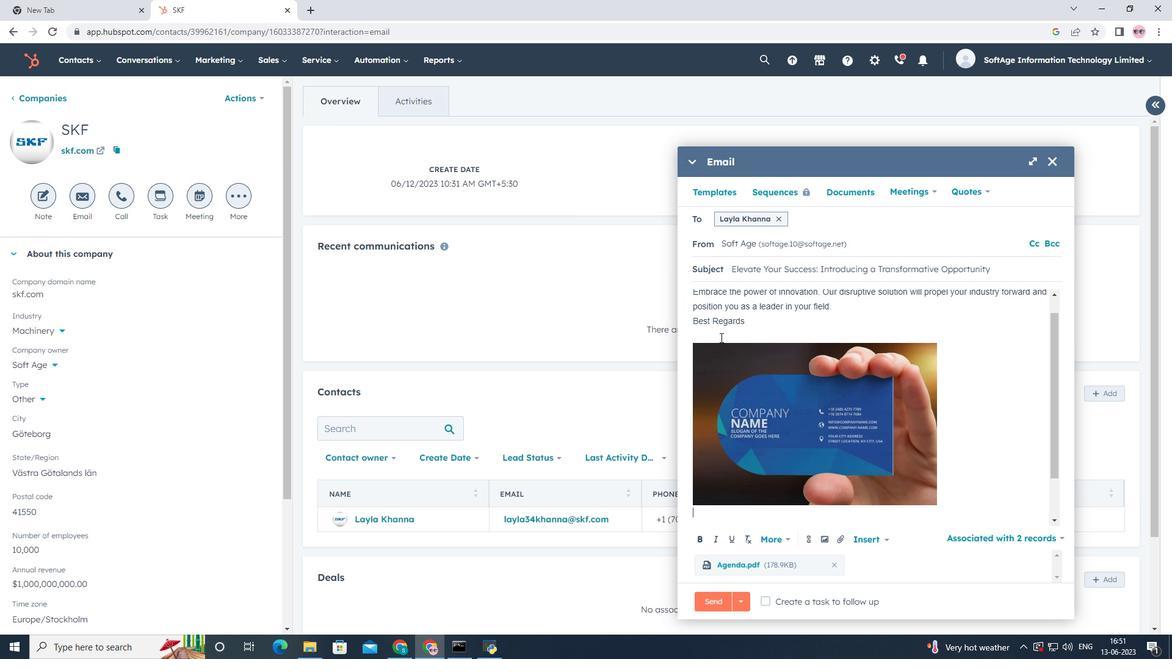 
Action: Mouse pressed left at (717, 336)
Screenshot: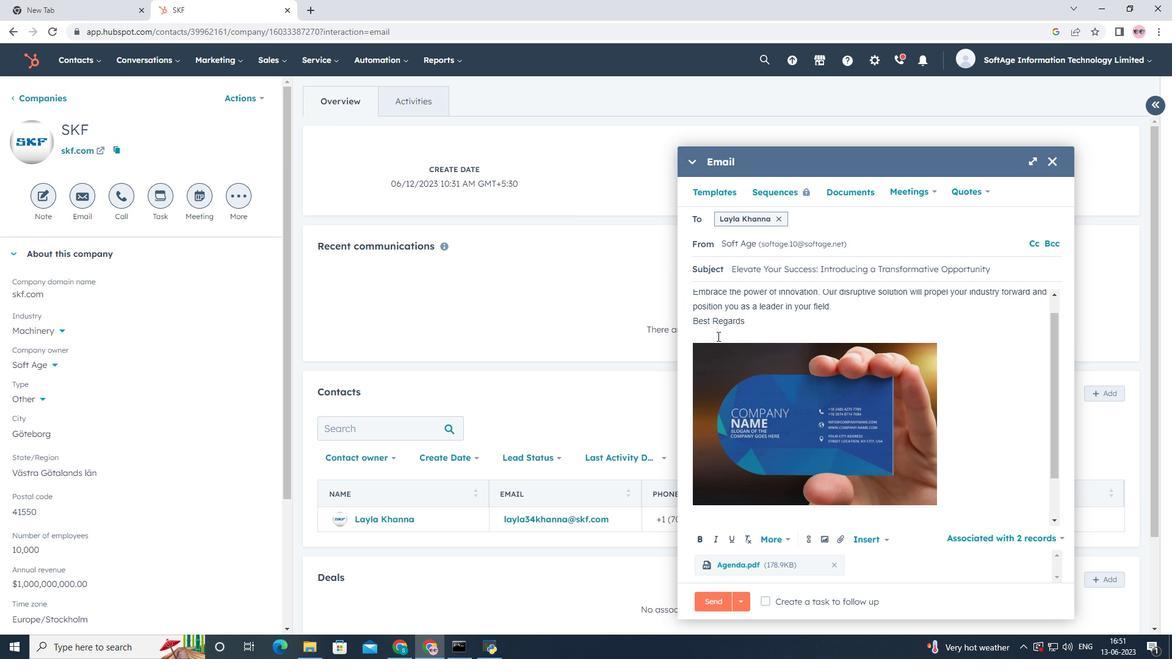 
Action: Key pressed <Key.shift><Key.shift><Key.shift><Key.shift><Key.shift><Key.shift><Key.shift><Key.shift><Key.shift><Key.shift><Key.shift><Key.shift><Key.shift><Key.shift><Key.shift><Key.shift><Key.shift><Key.shift><Key.shift><Key.shift><Key.shift>Twitter<Key.space>
Screenshot: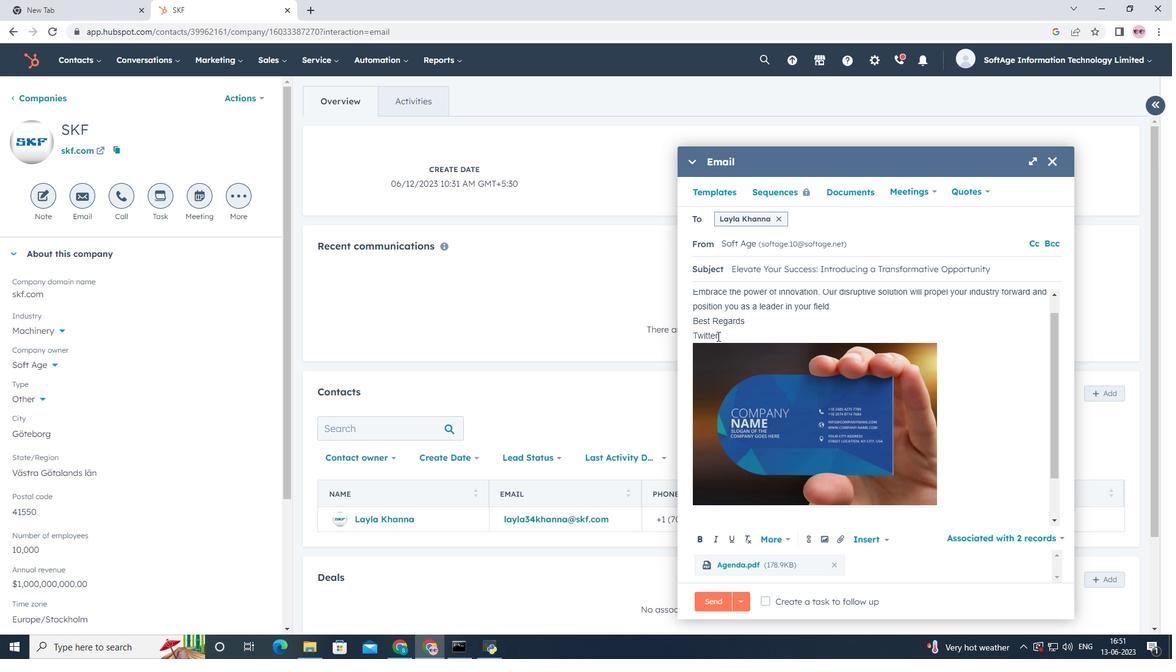 
Action: Mouse moved to (812, 542)
Screenshot: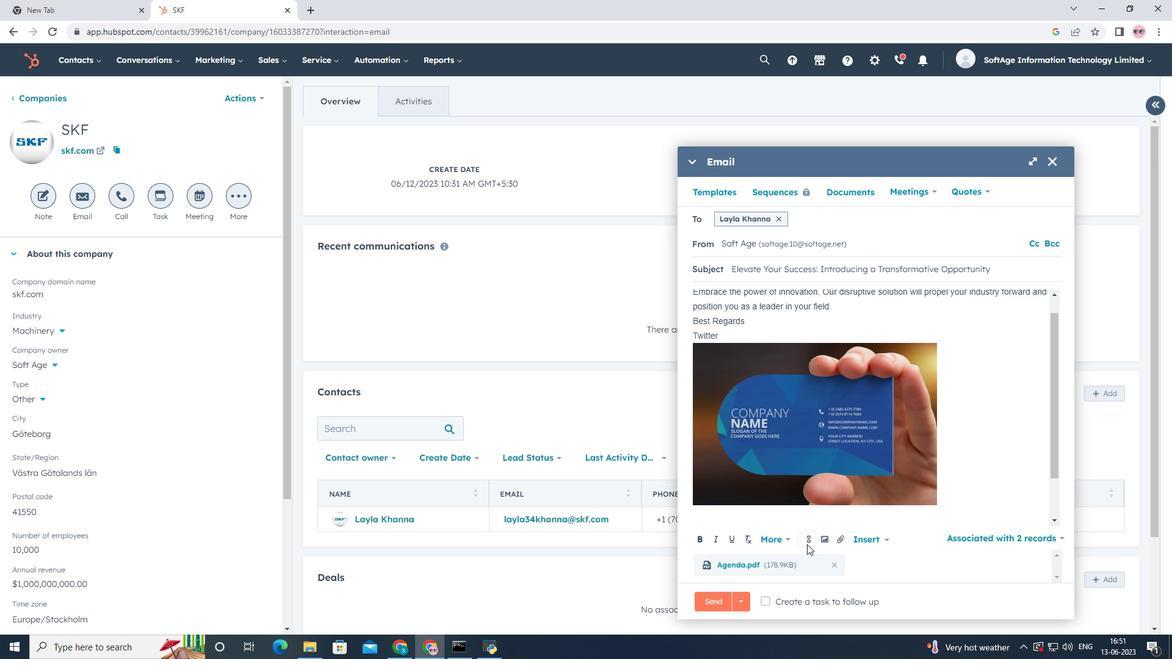 
Action: Mouse pressed left at (812, 542)
Screenshot: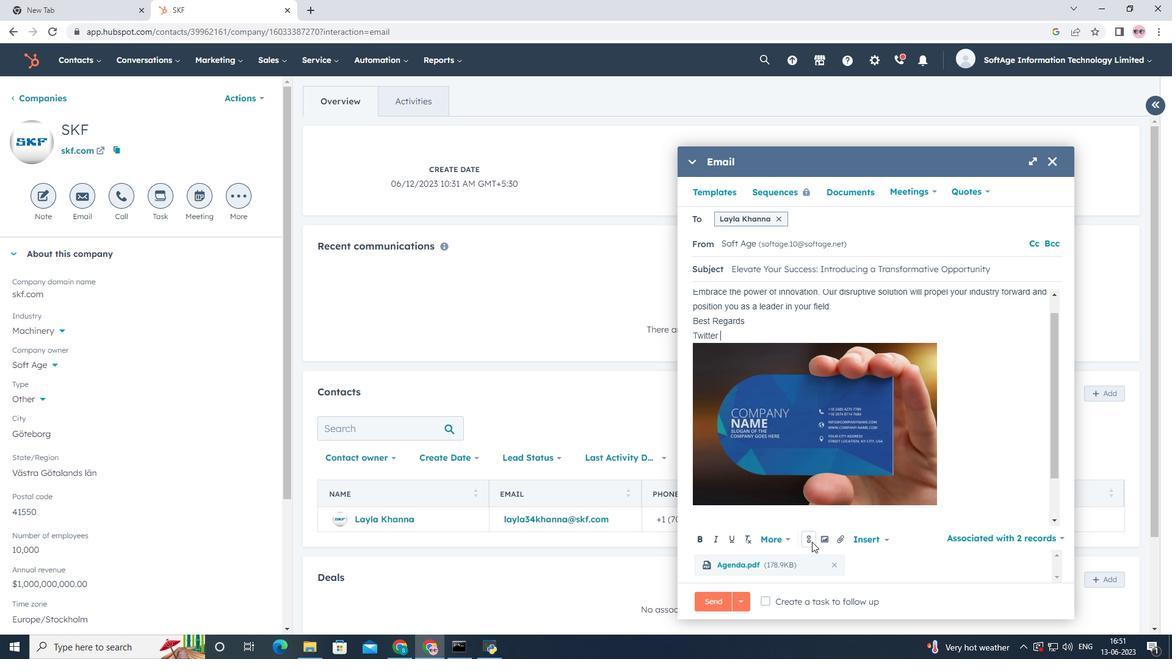 
Action: Mouse moved to (843, 463)
Screenshot: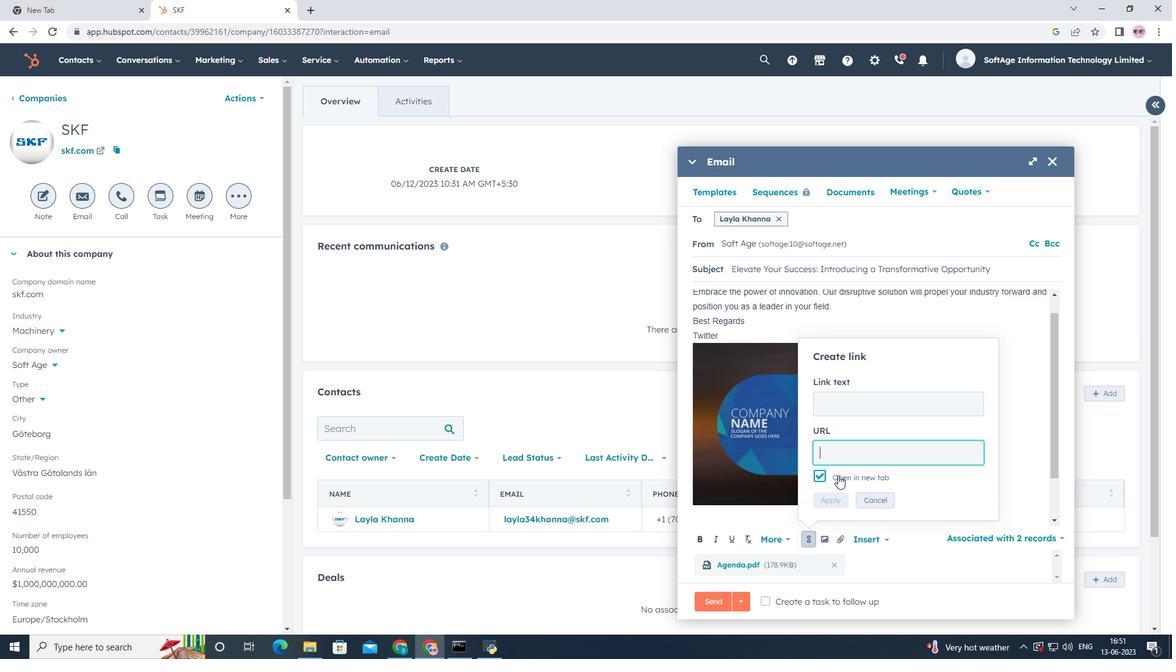 
Action: Key pressed www<Key.backspace><Key.backspace><Key.backspace><Key.backspace><Key.backspace><Key.backspace><Key.backspace>twitter.com
Screenshot: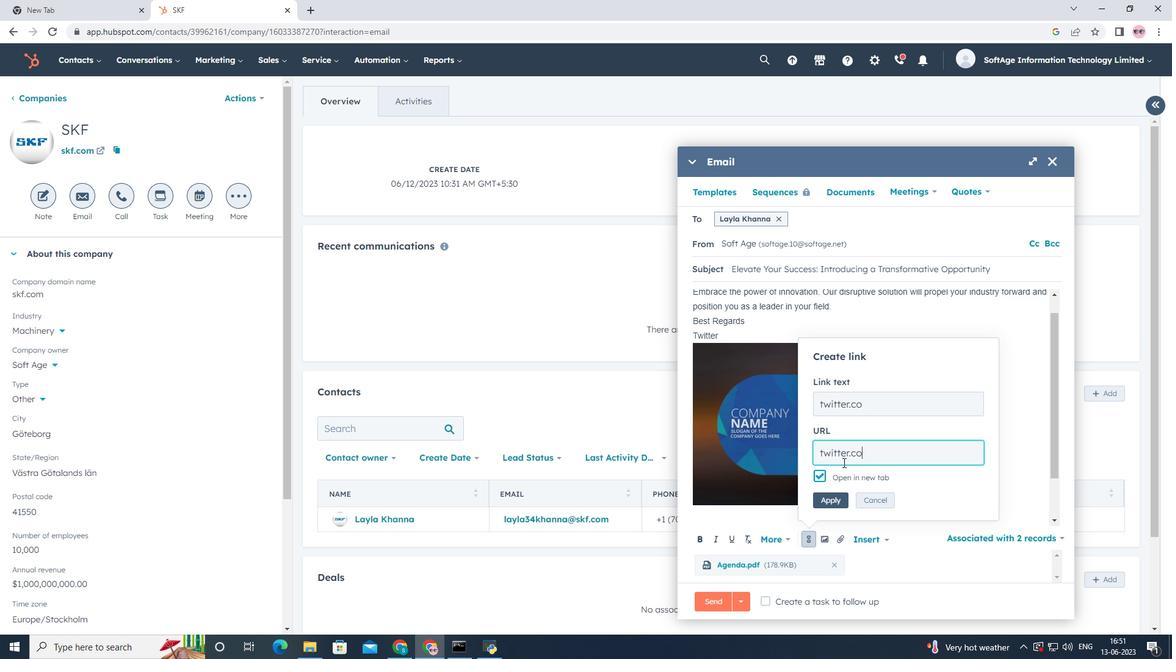 
Action: Mouse moved to (842, 500)
Screenshot: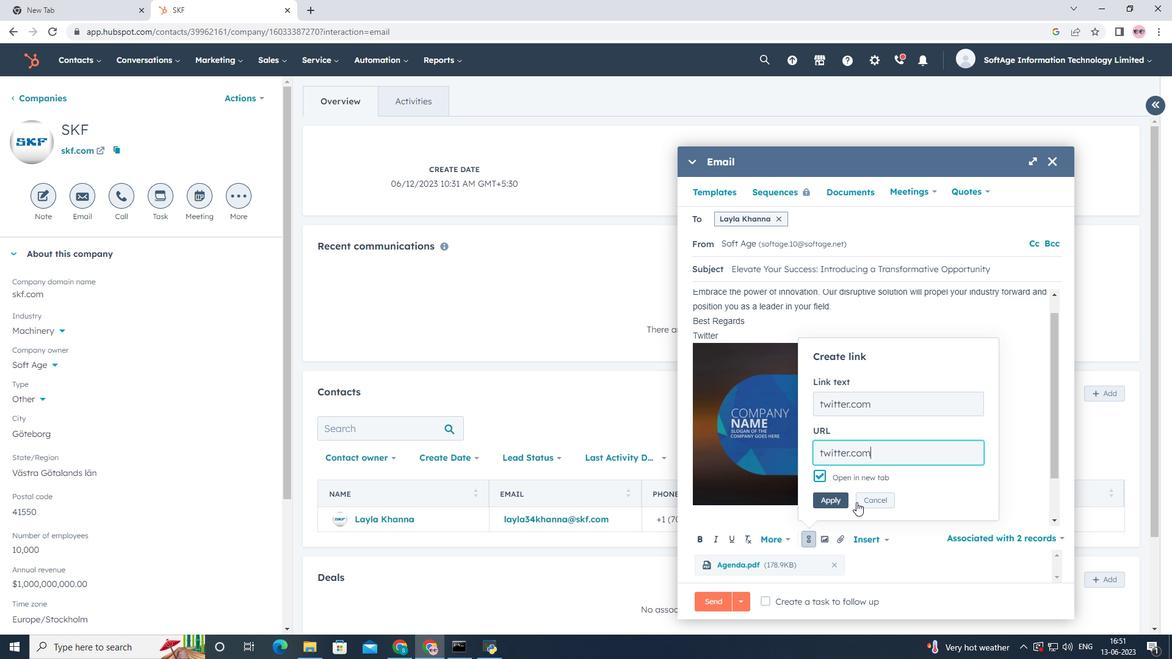 
Action: Mouse pressed left at (842, 500)
Screenshot: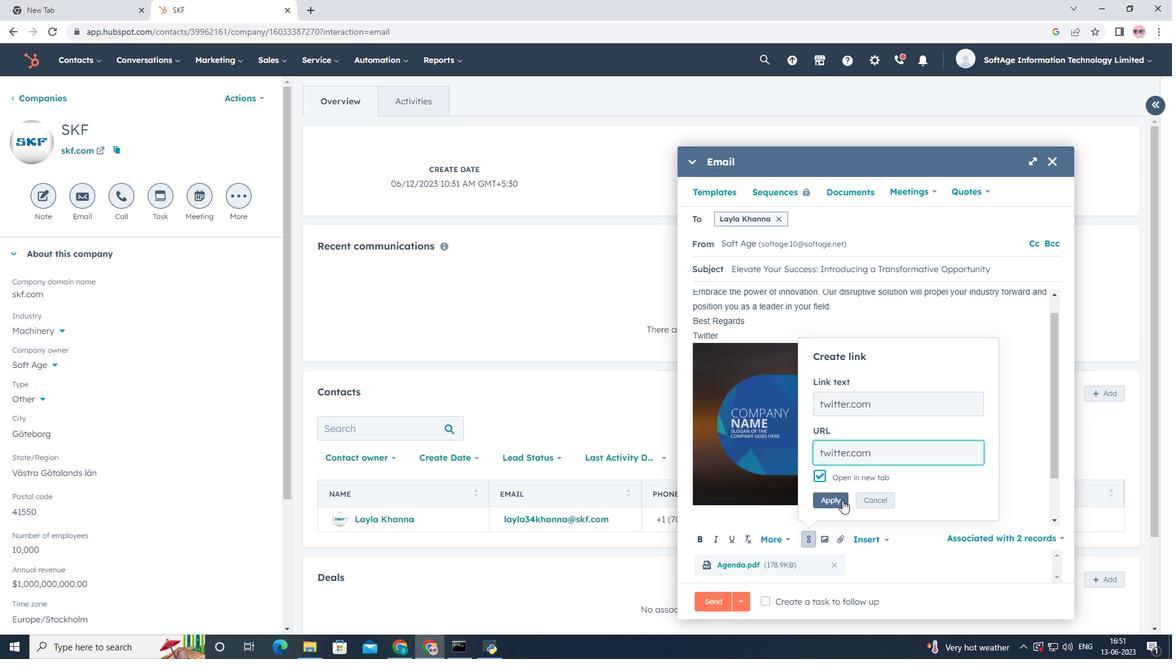 
Action: Mouse moved to (779, 596)
Screenshot: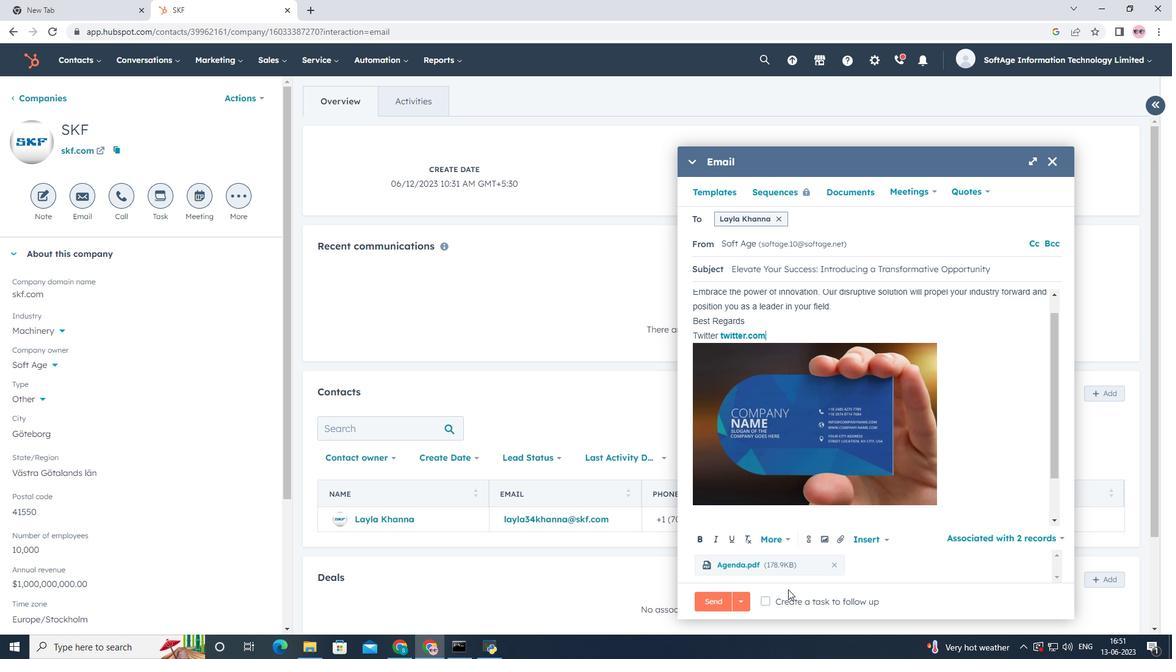 
Action: Mouse pressed left at (779, 596)
Screenshot: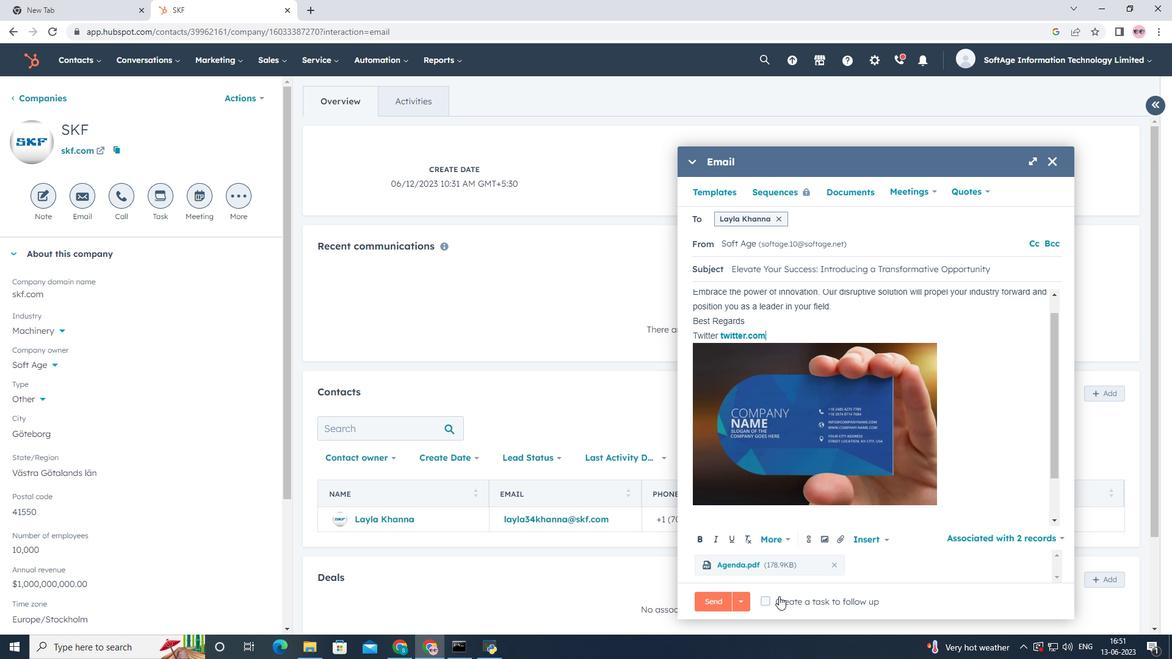 
Action: Mouse moved to (1007, 601)
Screenshot: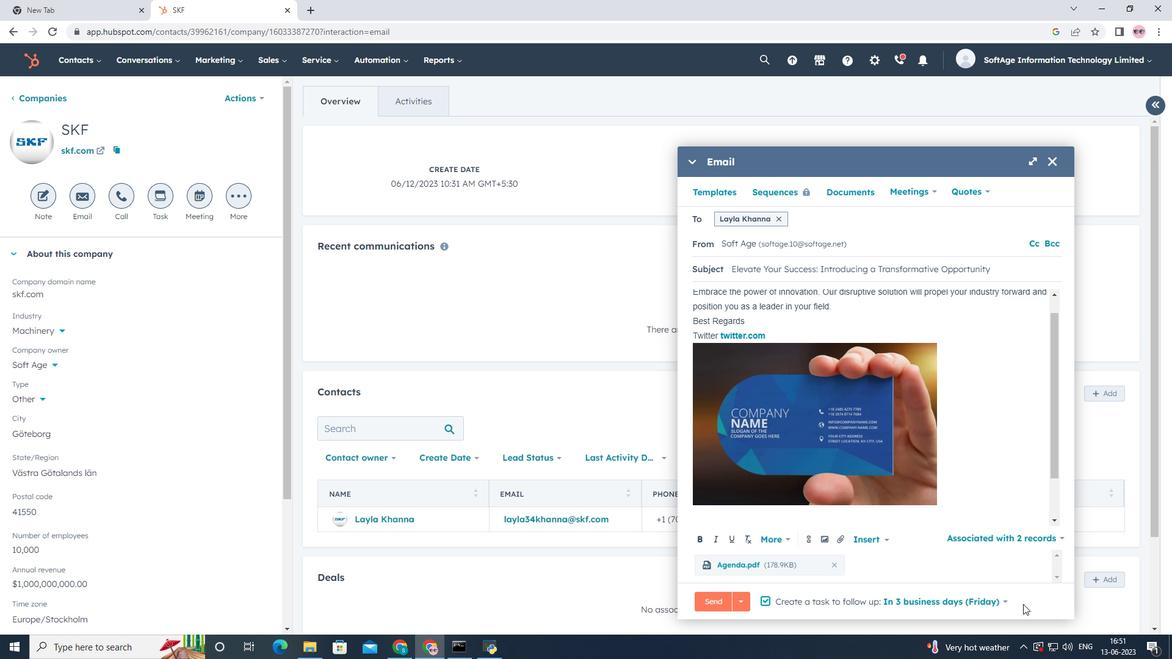 
Action: Mouse pressed left at (1007, 601)
Screenshot: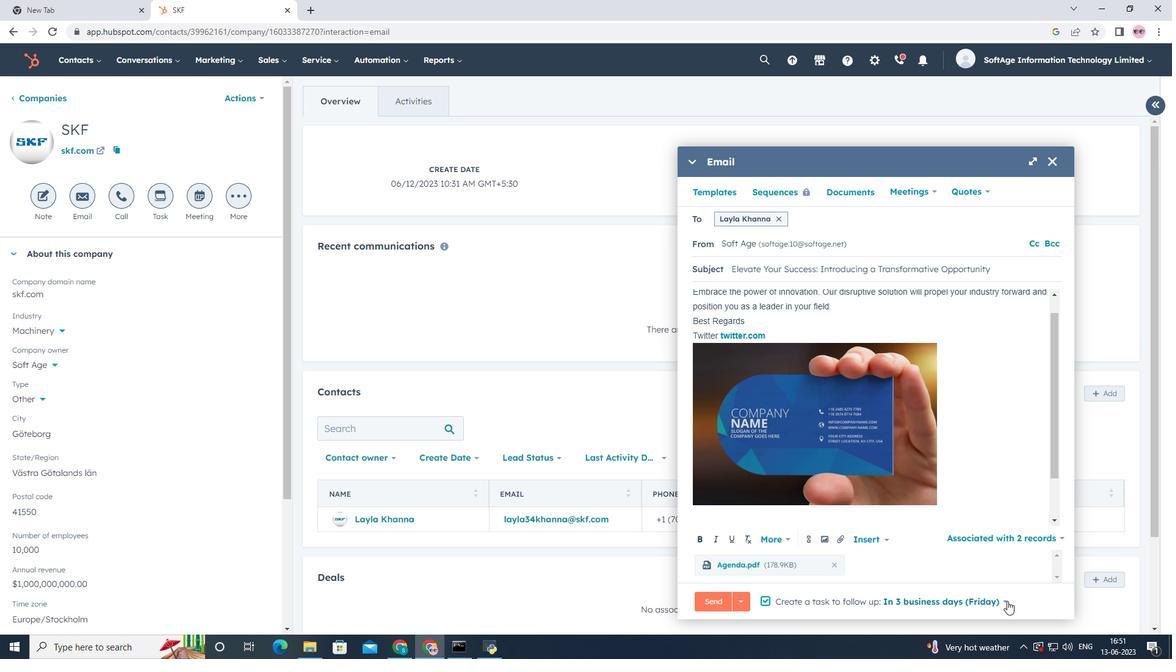 
Action: Mouse moved to (953, 458)
Screenshot: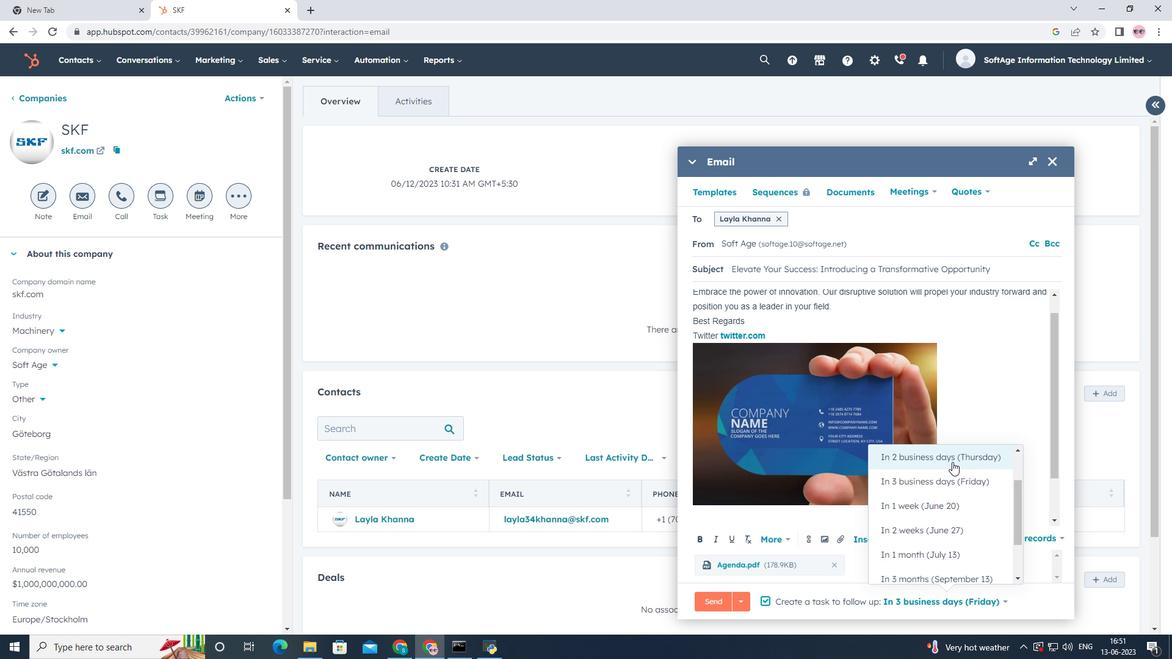 
Action: Mouse pressed left at (953, 458)
Screenshot: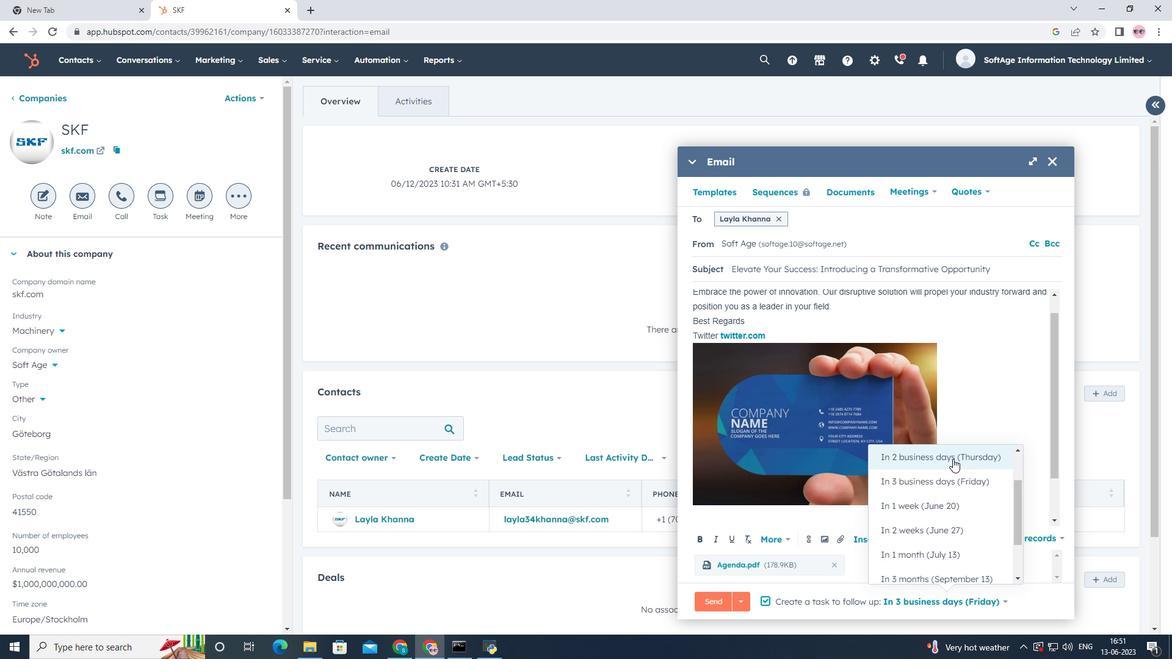 
Action: Mouse moved to (777, 216)
Screenshot: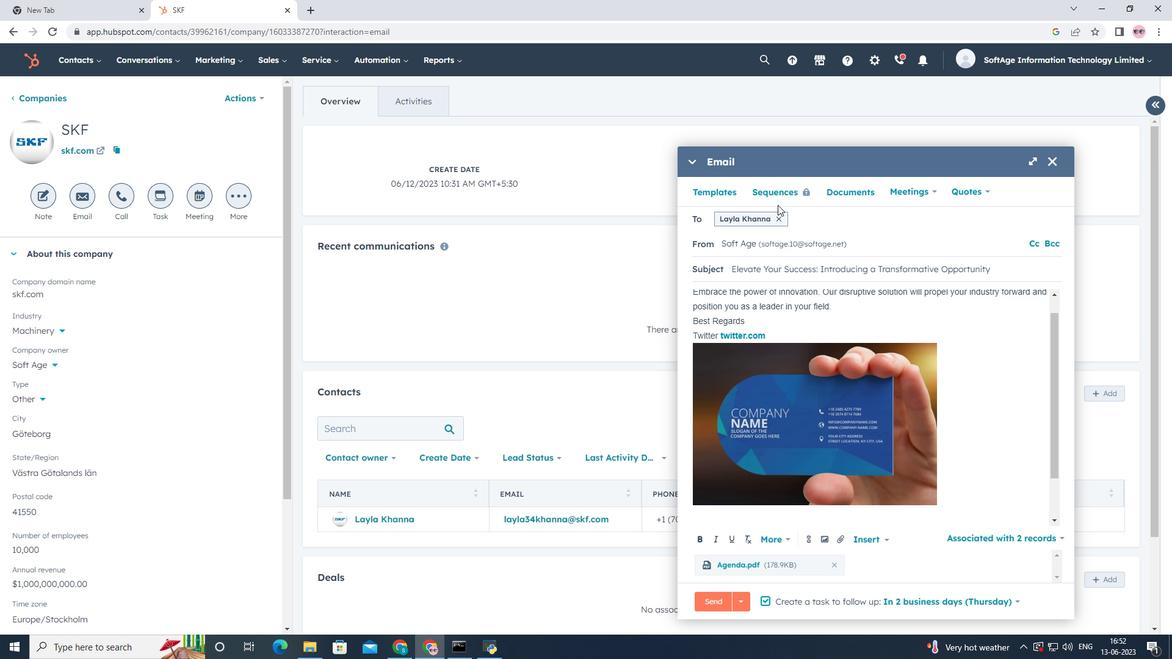 
Action: Mouse pressed left at (777, 216)
Screenshot: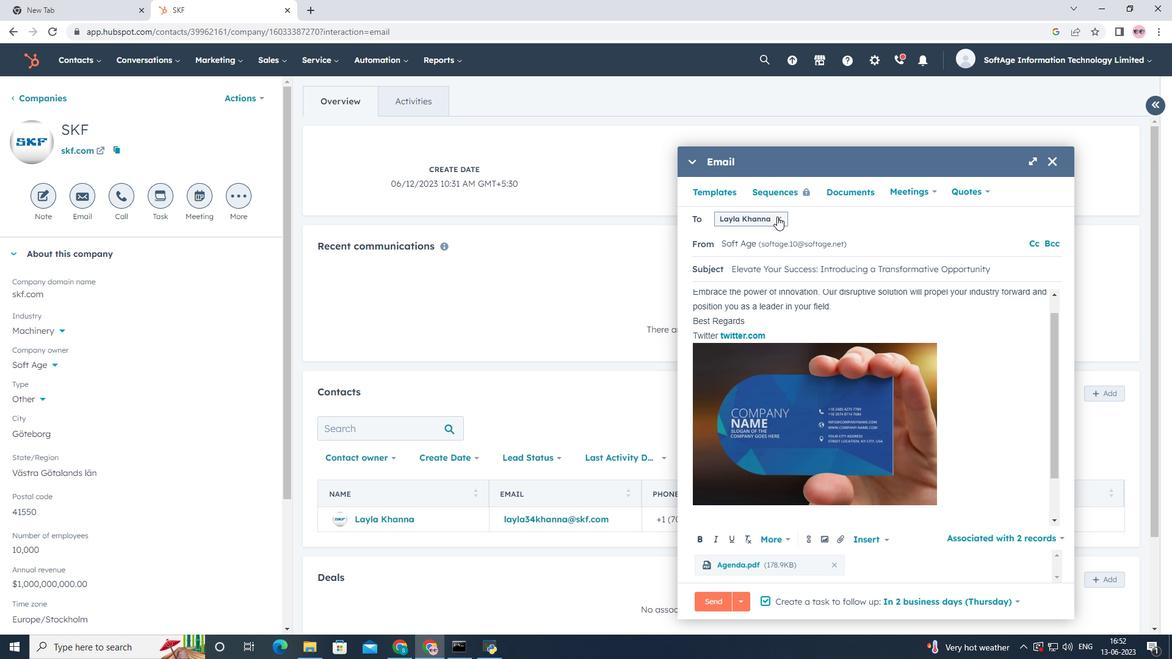 
Action: Mouse moved to (777, 218)
Screenshot: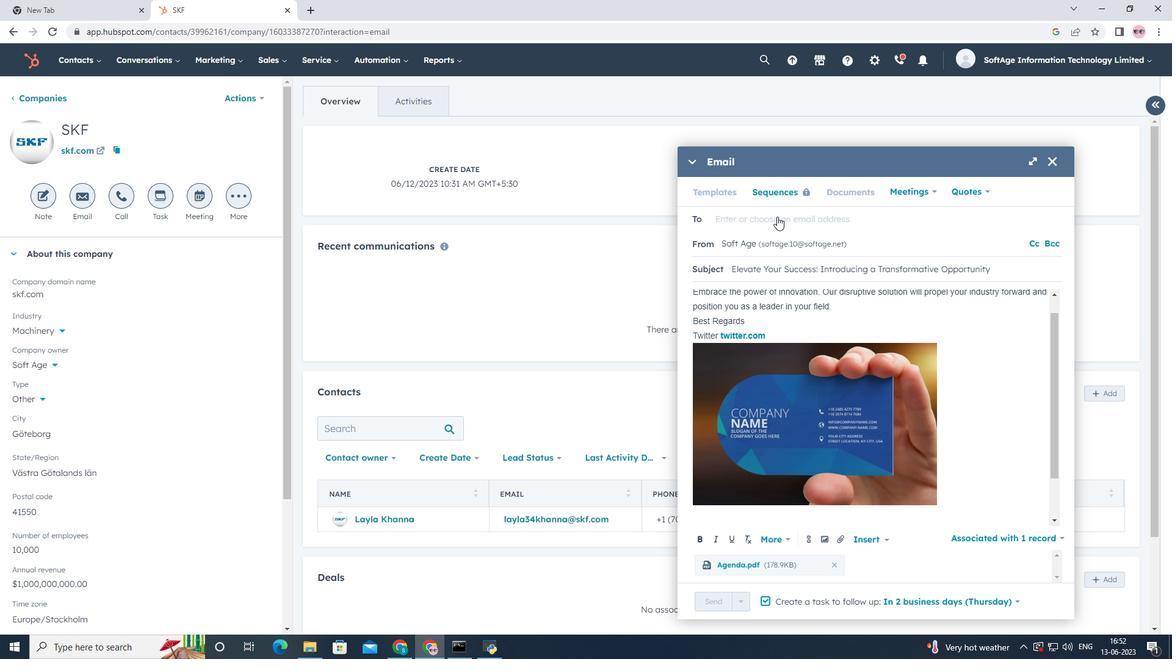 
Action: Mouse pressed left at (777, 218)
Screenshot: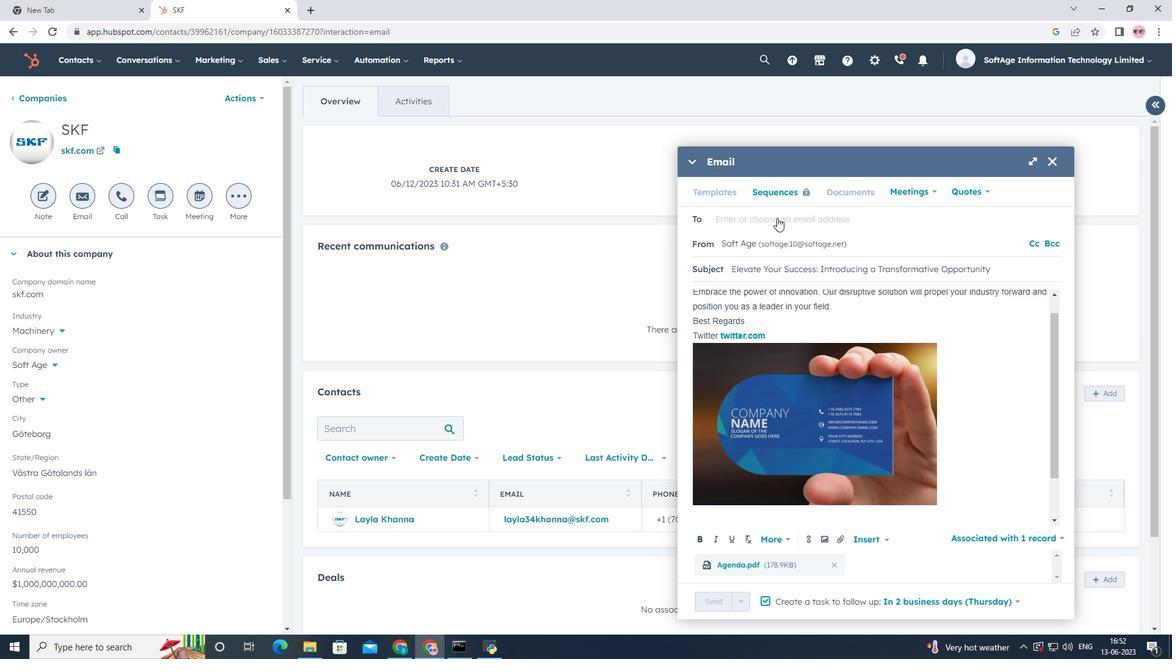 
Action: Mouse moved to (763, 257)
Screenshot: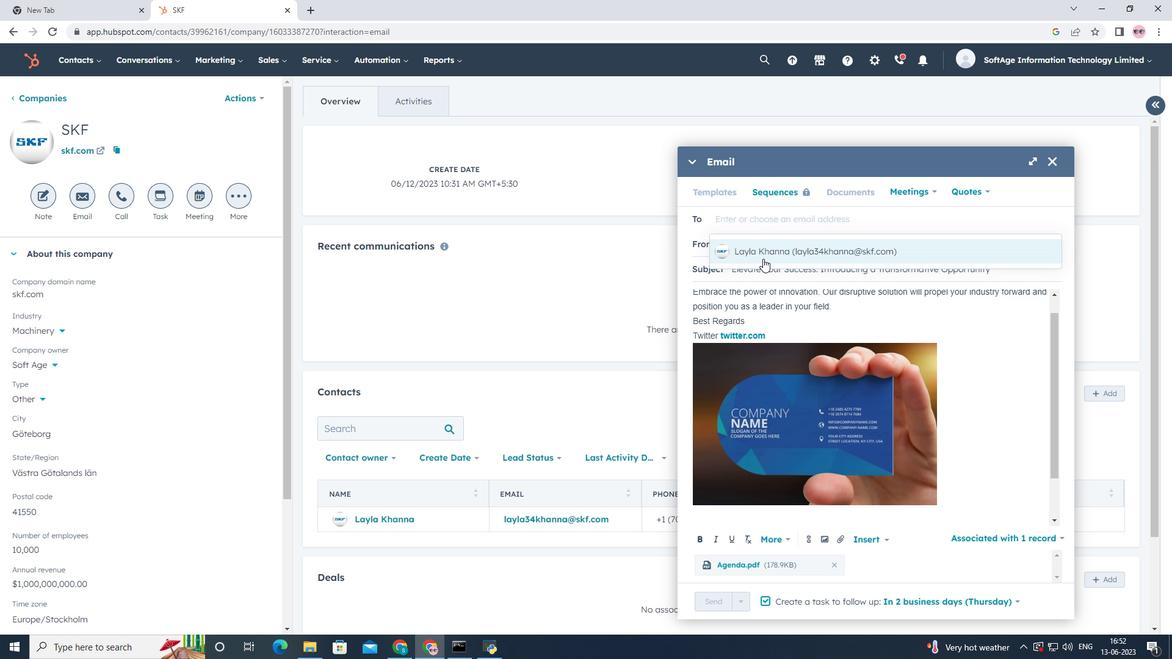 
Action: Mouse pressed left at (763, 257)
Screenshot: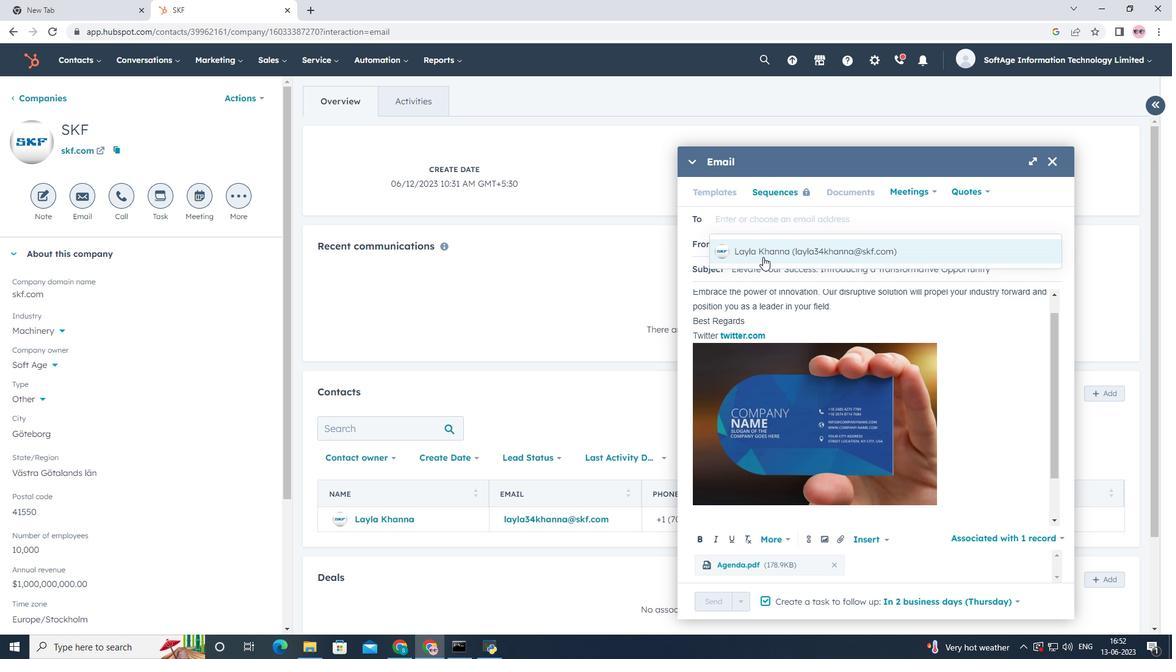 
Action: Mouse moved to (717, 602)
Screenshot: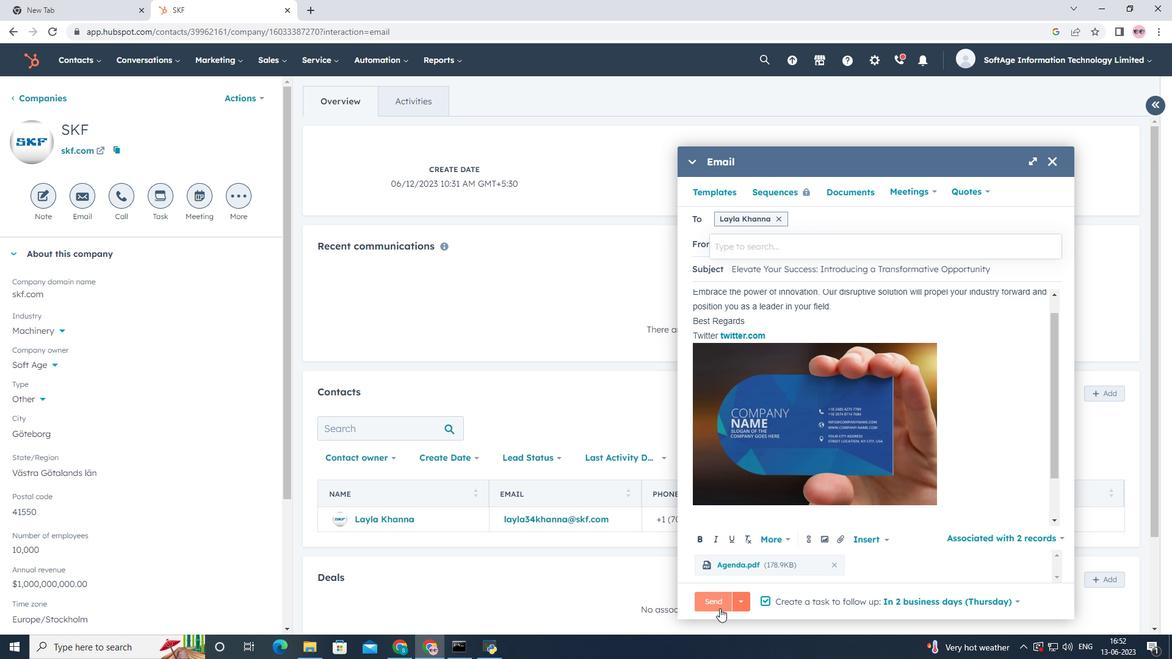 
Action: Mouse pressed left at (717, 602)
Screenshot: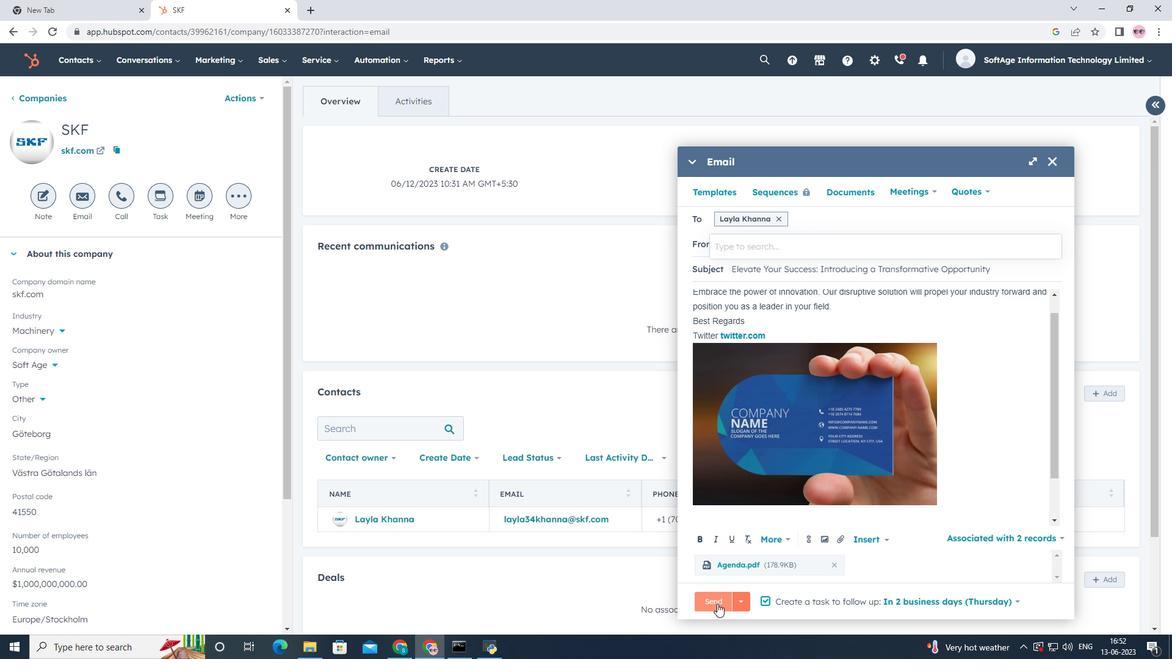 
Action: Mouse moved to (565, 320)
Screenshot: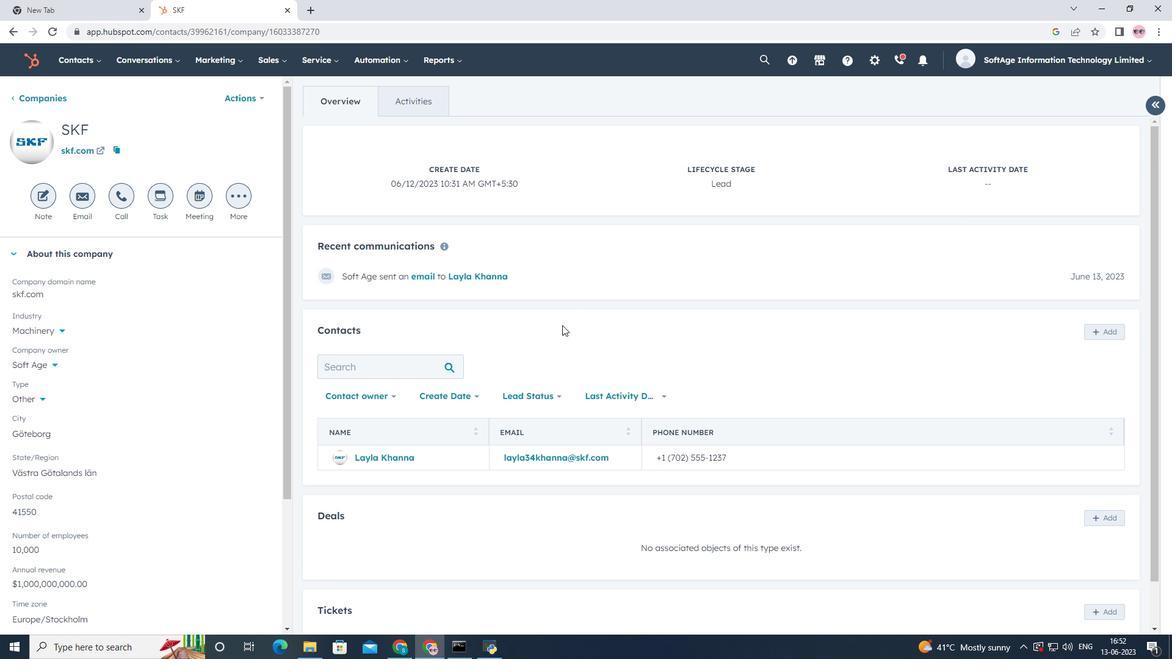 
Action: Mouse scrolled (565, 320) with delta (0, 0)
Screenshot: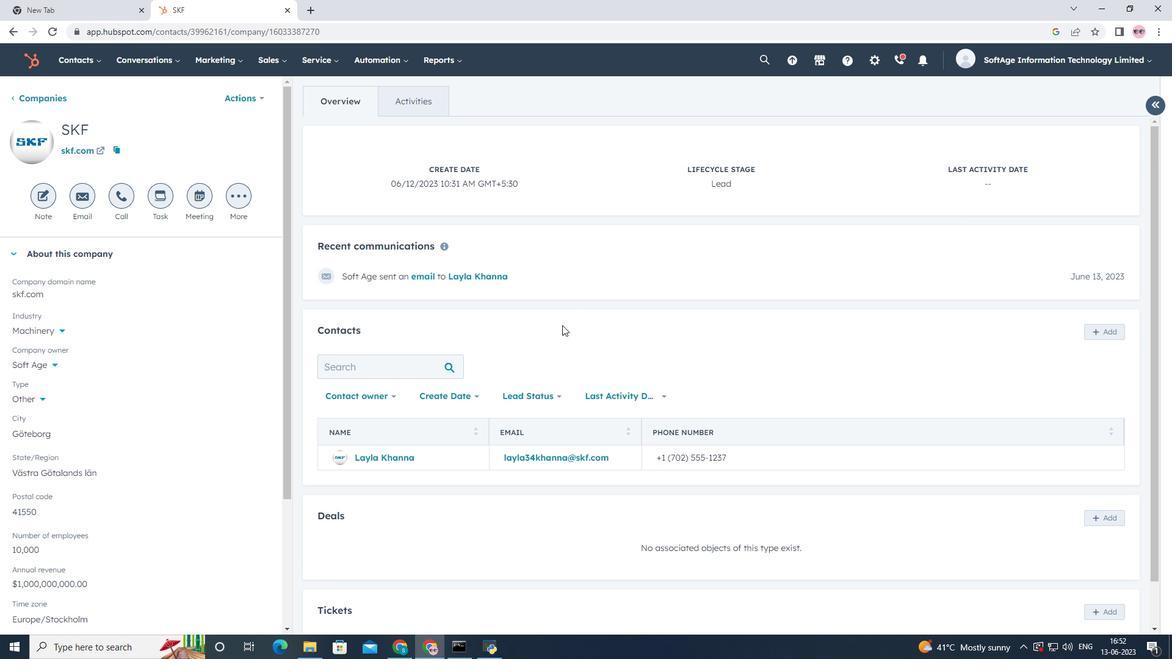 
Action: Mouse moved to (566, 318)
Screenshot: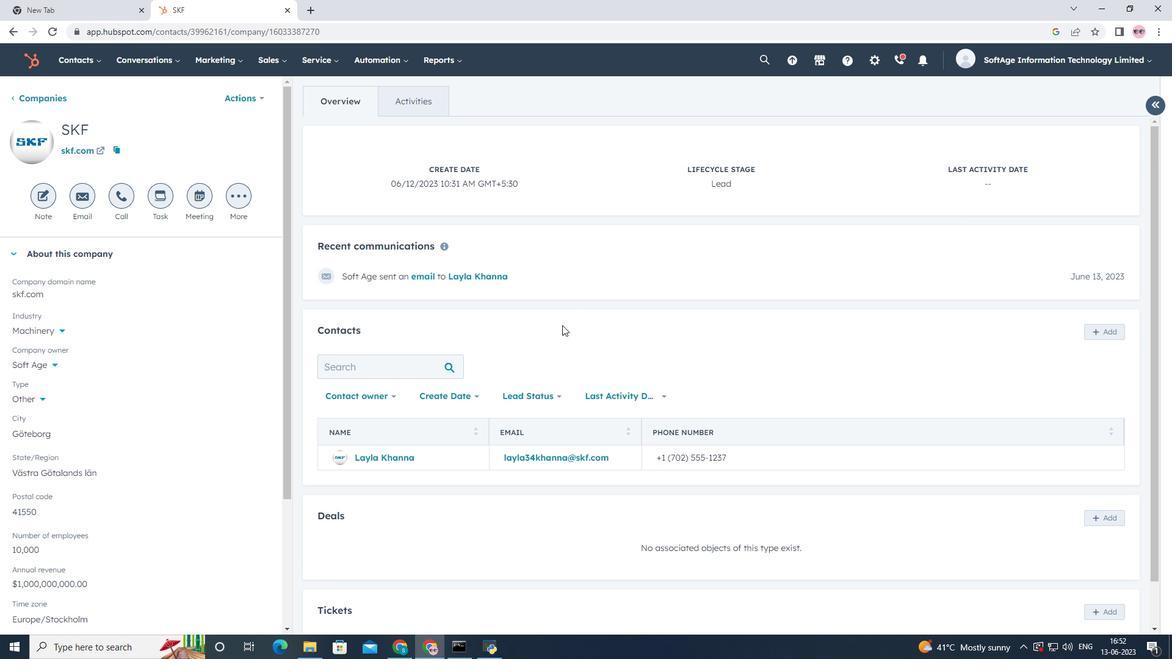 
Action: Mouse scrolled (566, 319) with delta (0, 0)
Screenshot: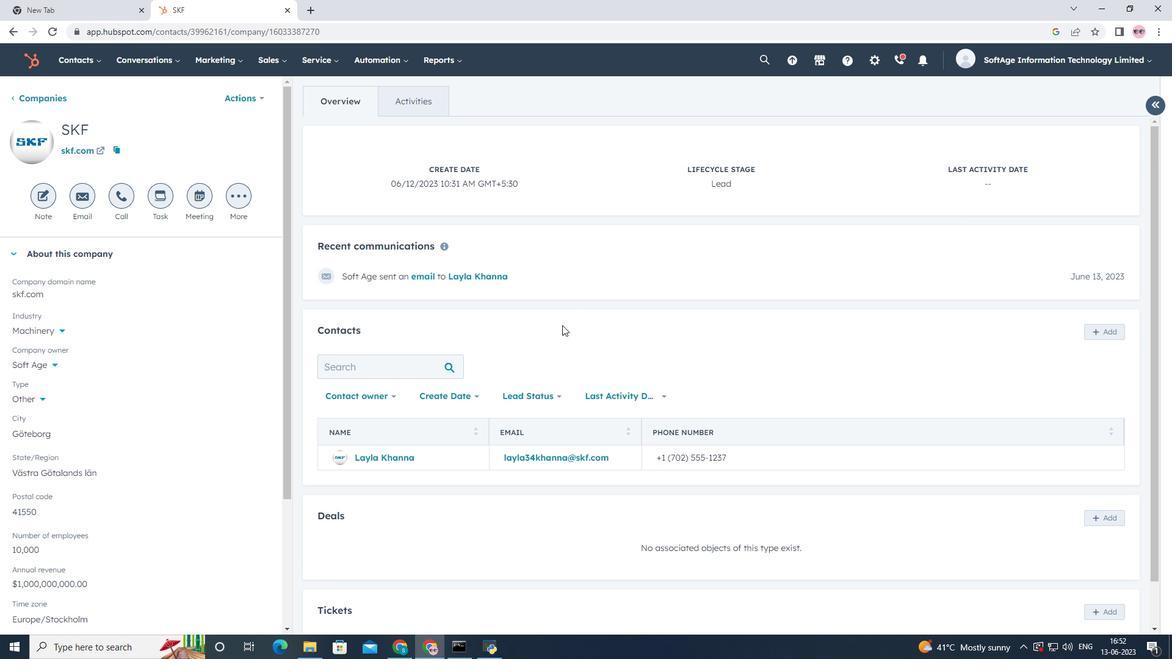 
Action: Mouse moved to (570, 310)
Screenshot: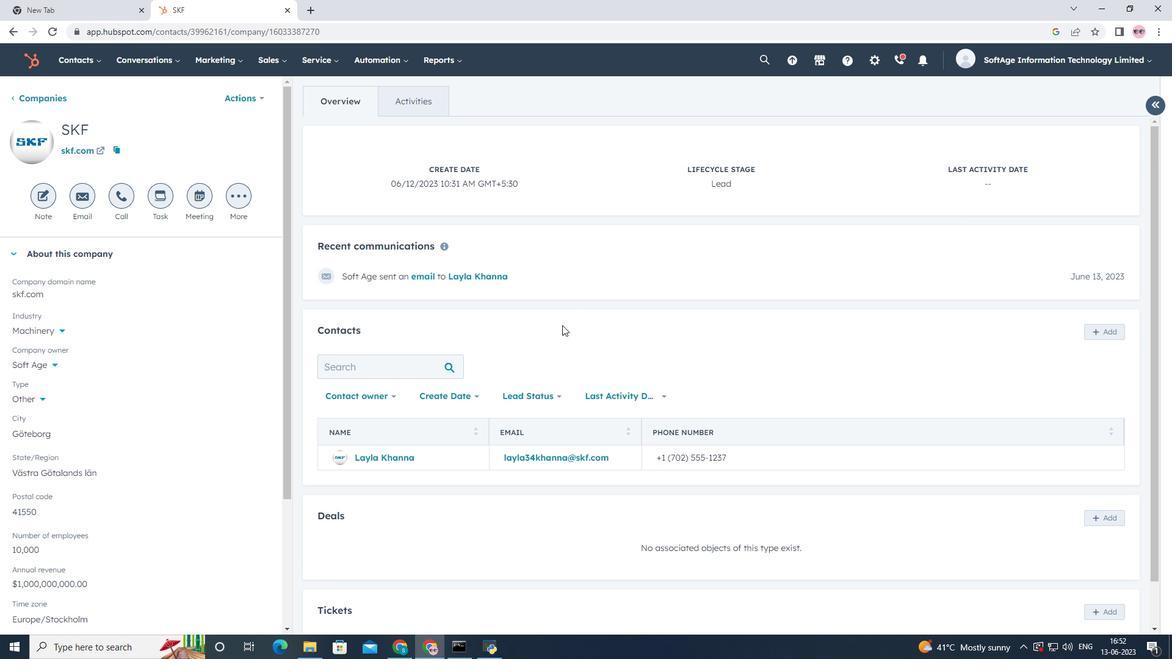 
Action: Mouse scrolled (570, 310) with delta (0, 0)
Screenshot: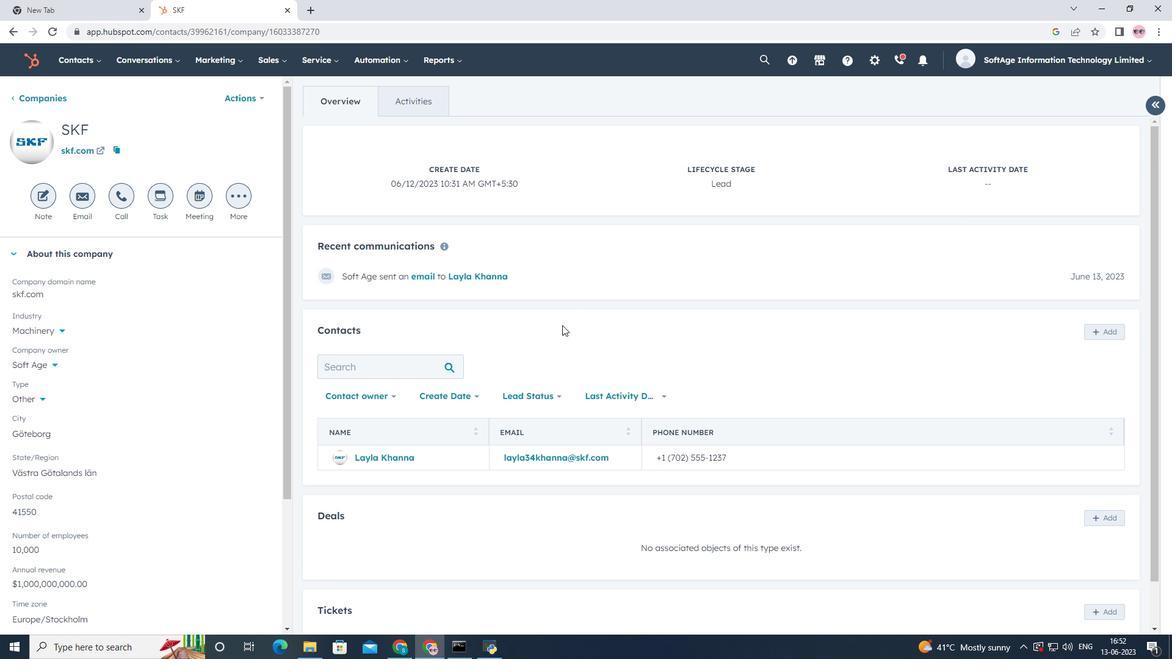 
Action: Mouse moved to (572, 307)
Screenshot: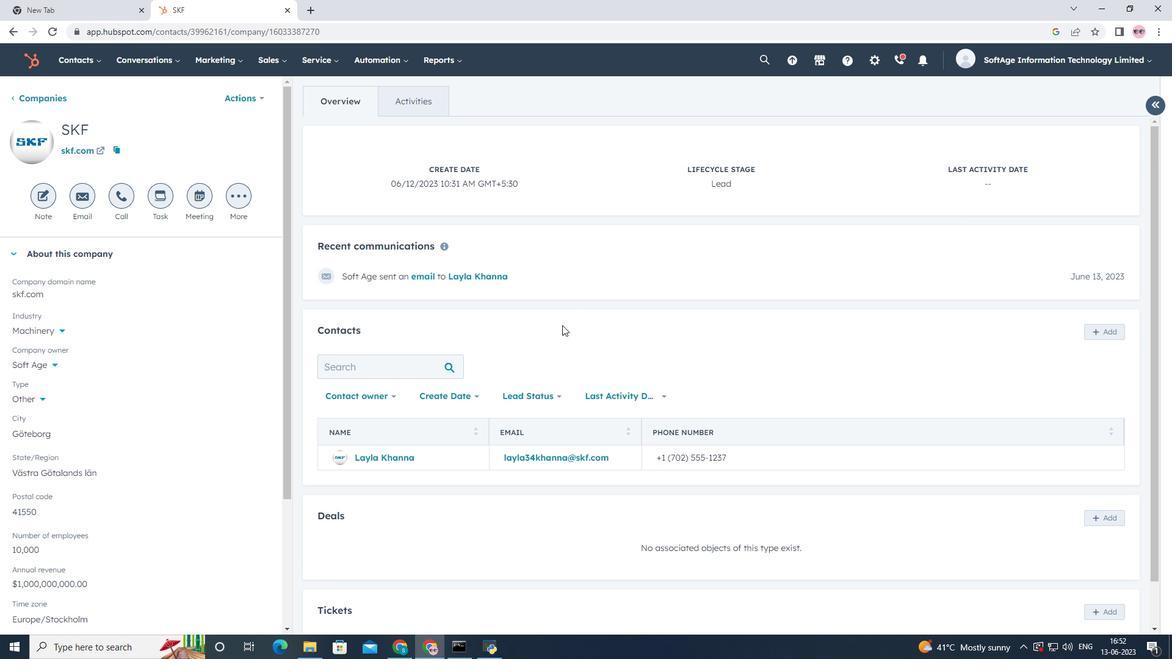 
Action: Mouse scrolled (572, 307) with delta (0, 0)
Screenshot: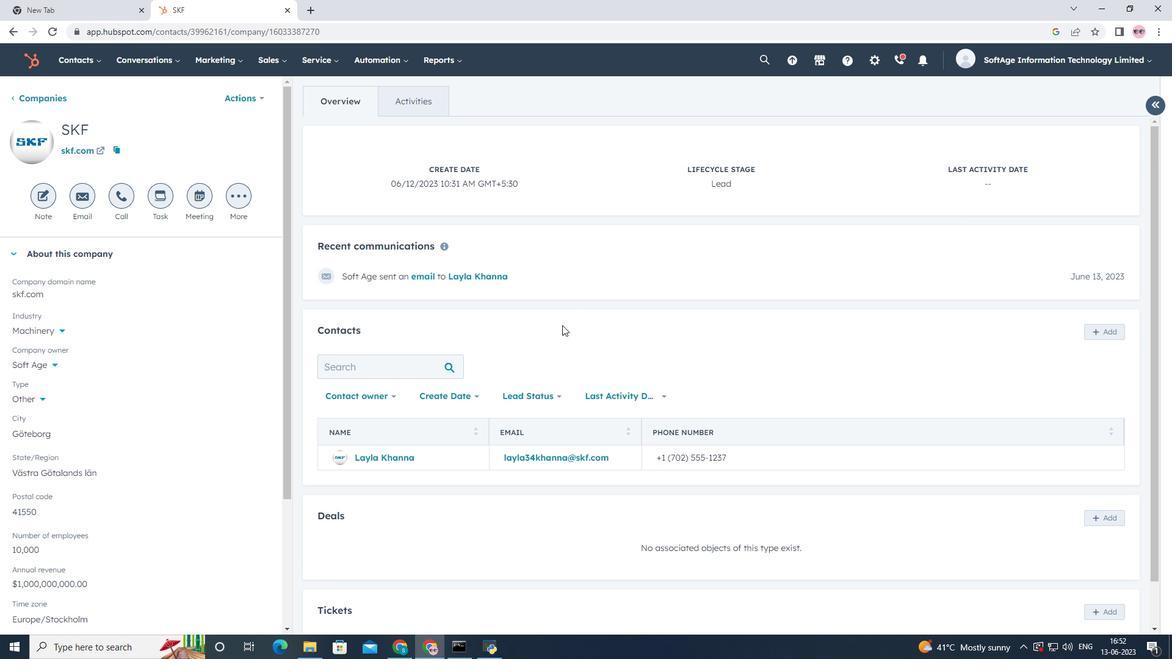
Action: Mouse moved to (575, 301)
Screenshot: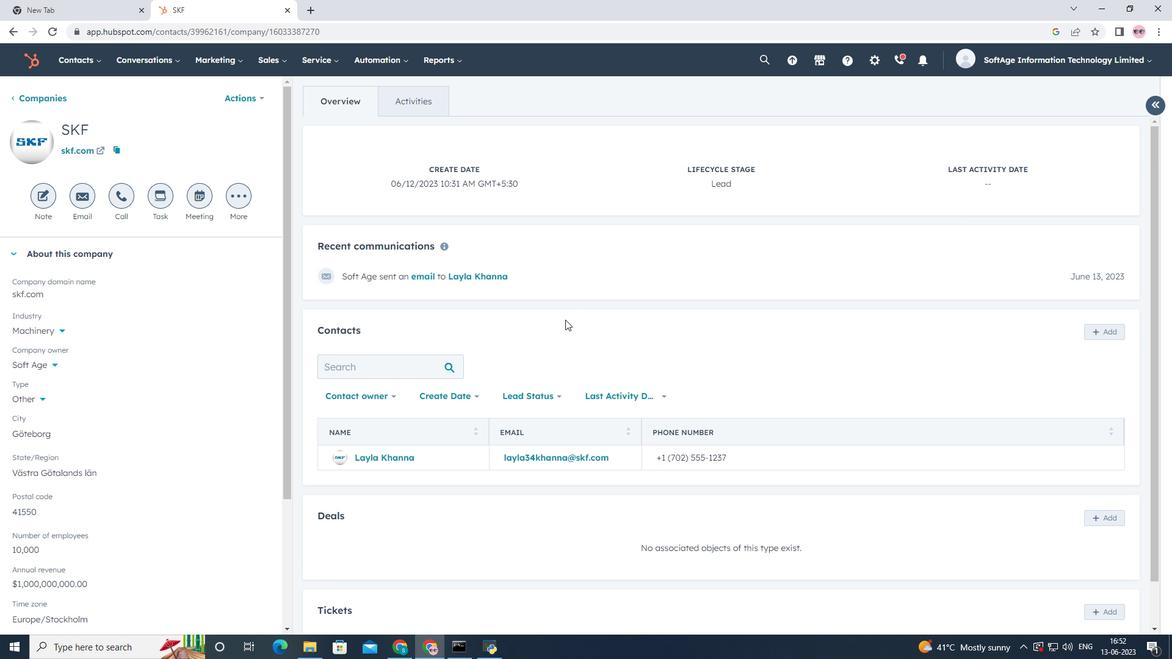 
Action: Mouse scrolled (575, 301) with delta (0, 0)
Screenshot: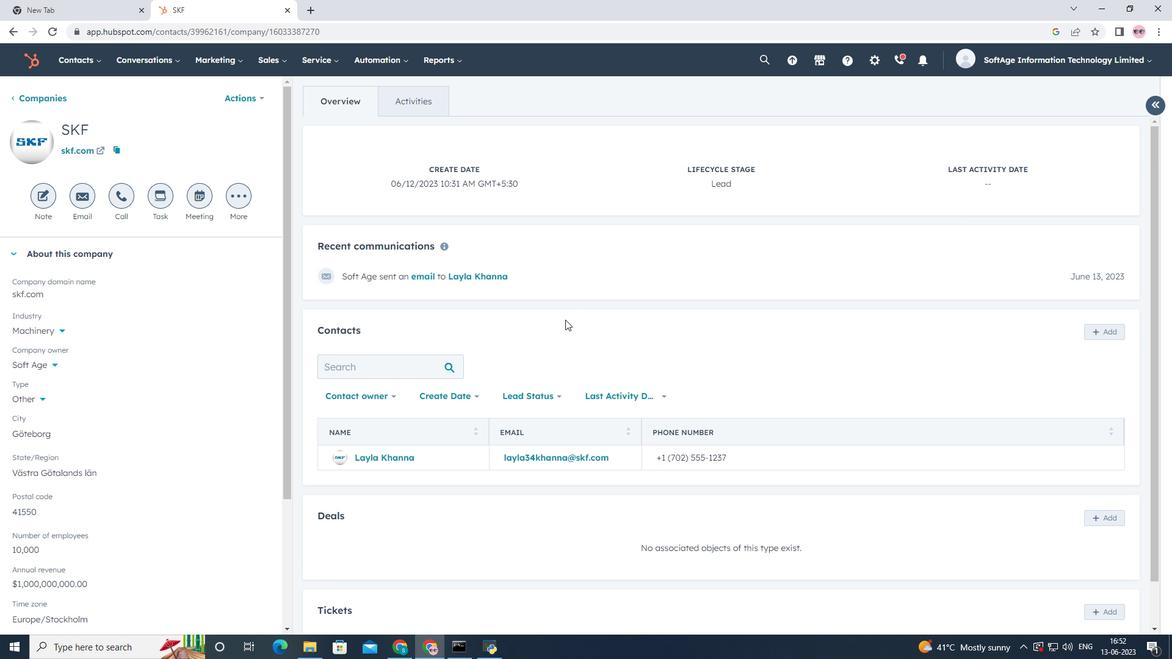 
Action: Mouse moved to (576, 298)
Screenshot: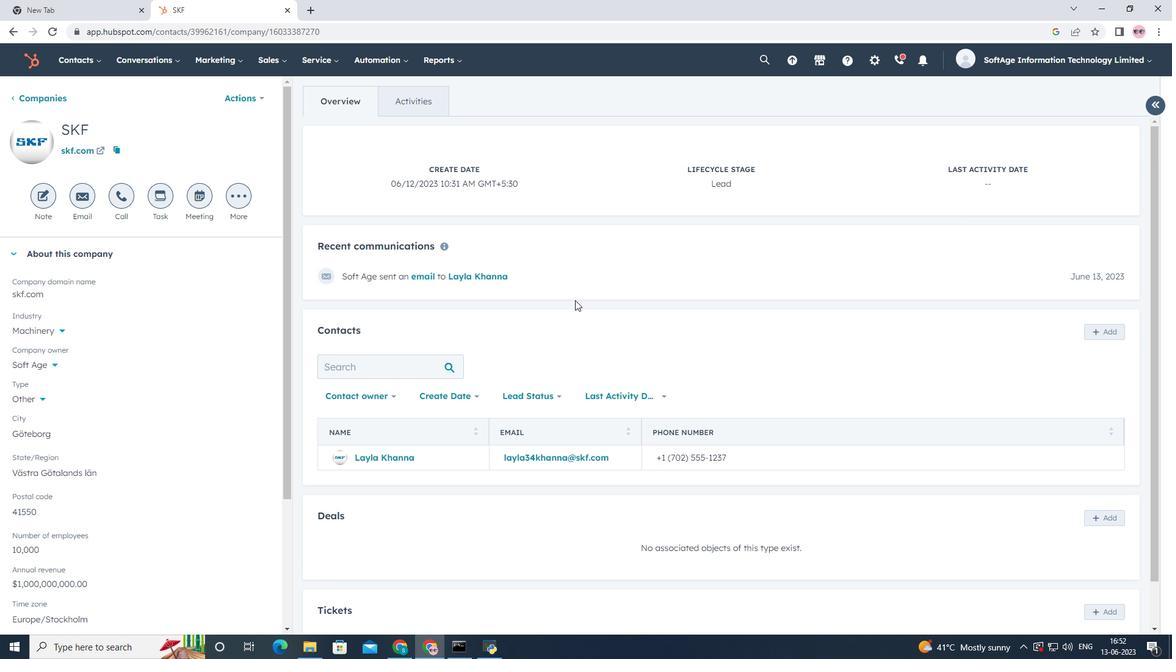 
Action: Mouse scrolled (576, 298) with delta (0, 0)
Screenshot: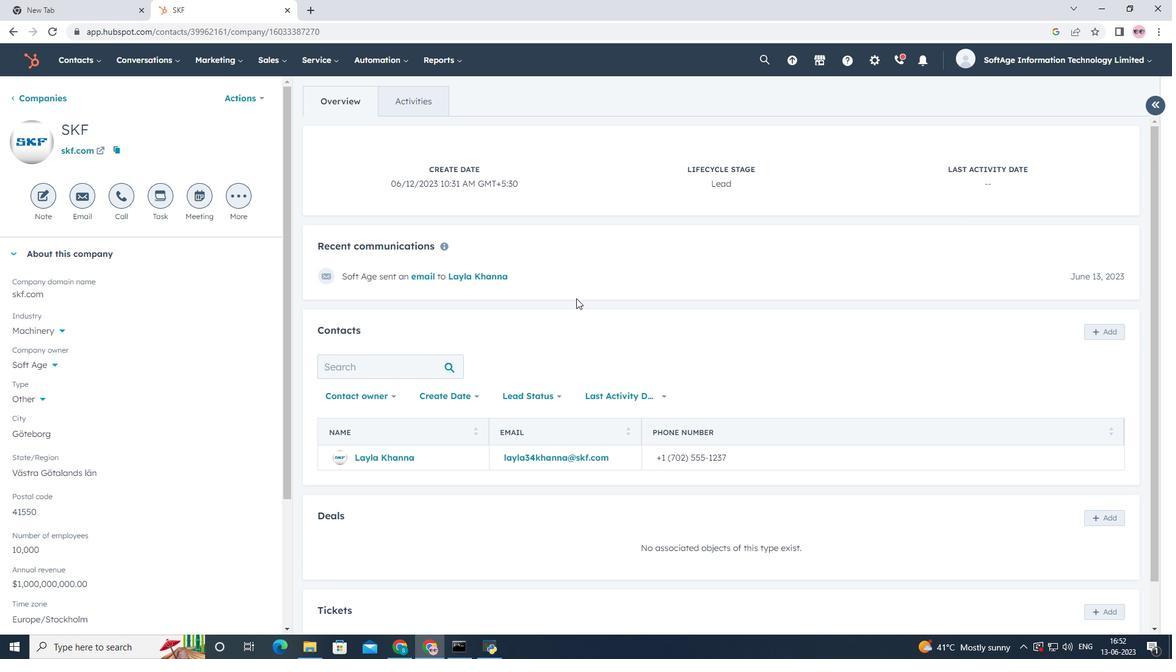 
Action: Mouse scrolled (576, 298) with delta (0, 0)
Screenshot: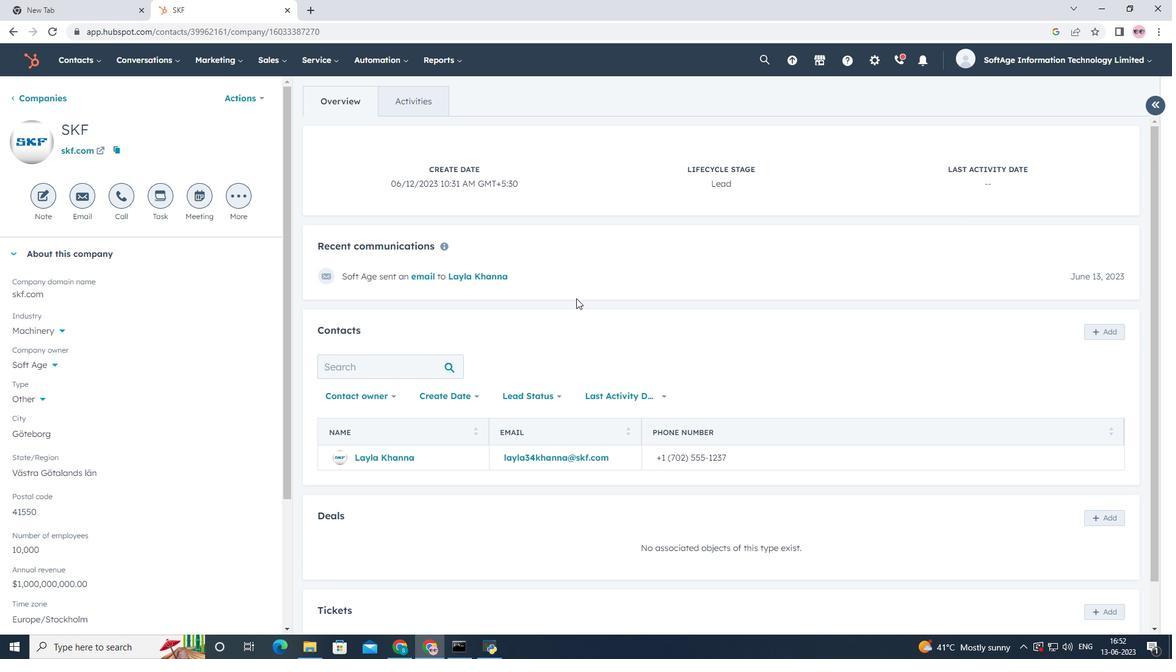 
Action: Mouse scrolled (576, 298) with delta (0, 0)
Screenshot: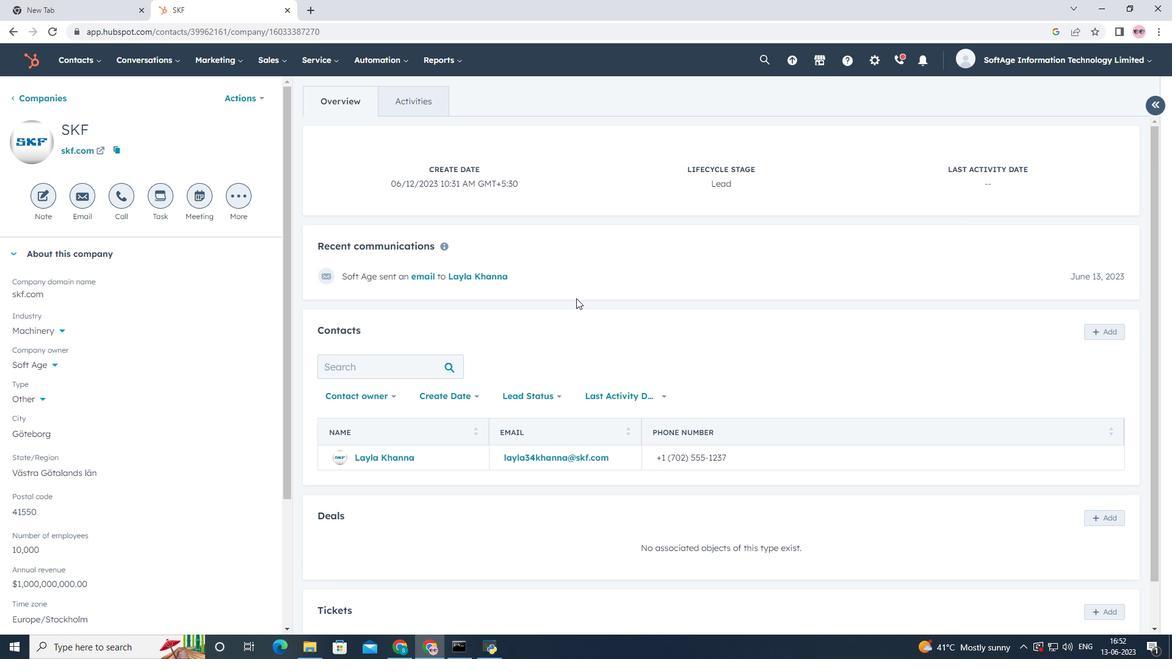 
Action: Mouse scrolled (576, 298) with delta (0, 0)
Screenshot: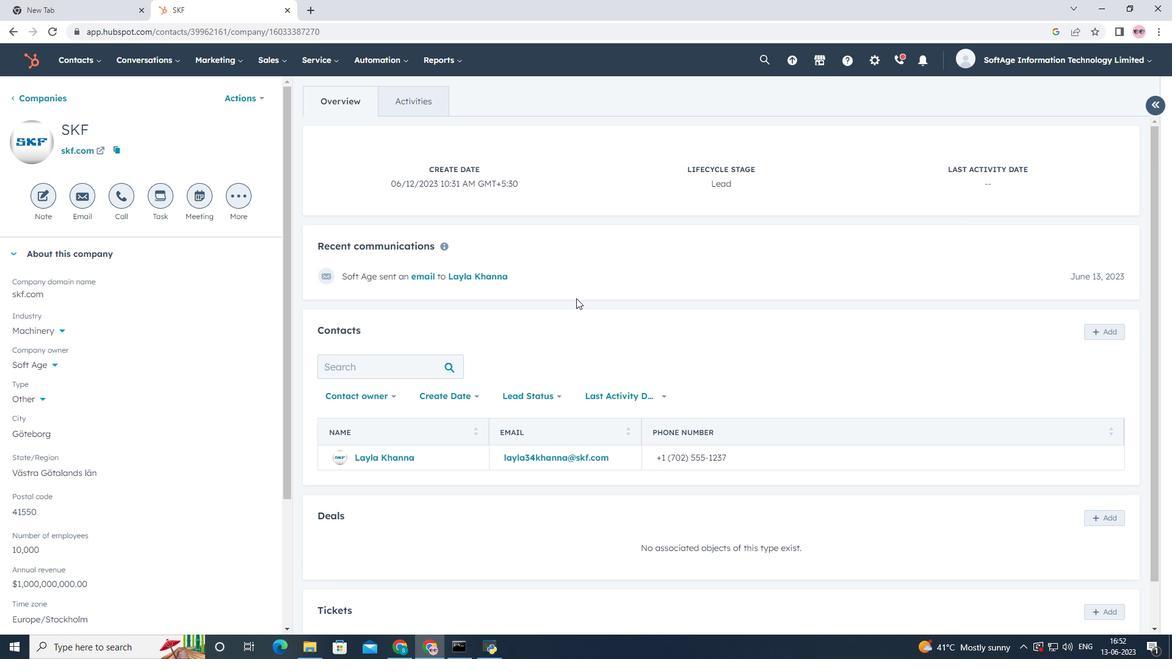 
Action: Mouse scrolled (576, 298) with delta (0, 0)
Screenshot: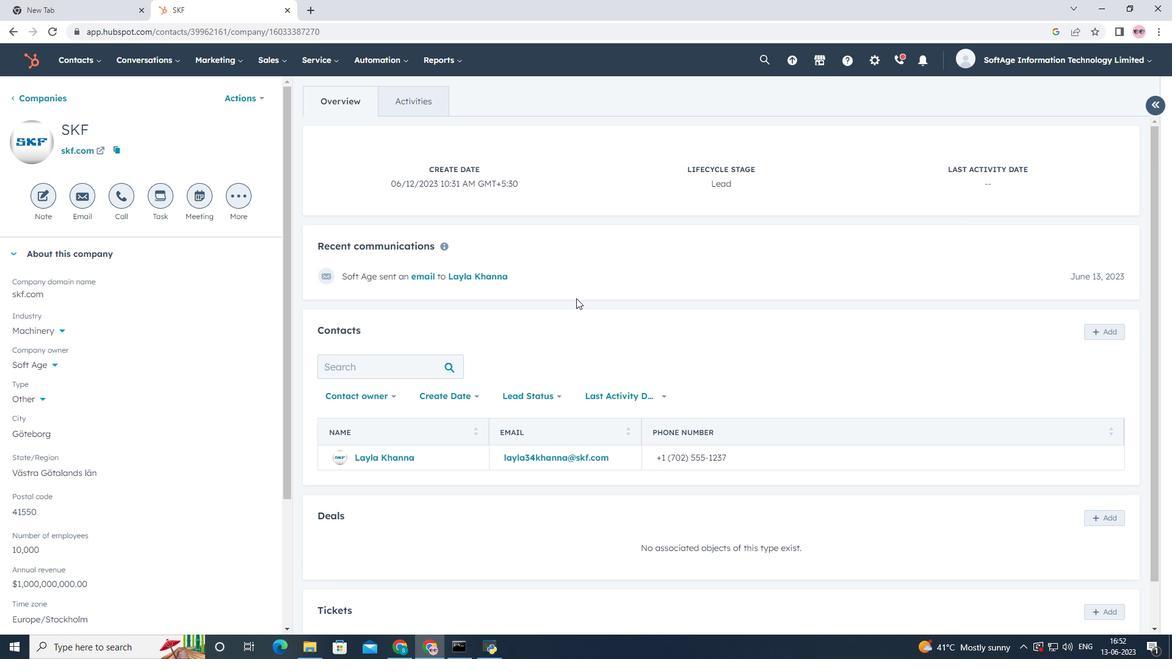 
Action: Mouse scrolled (576, 298) with delta (0, 0)
Screenshot: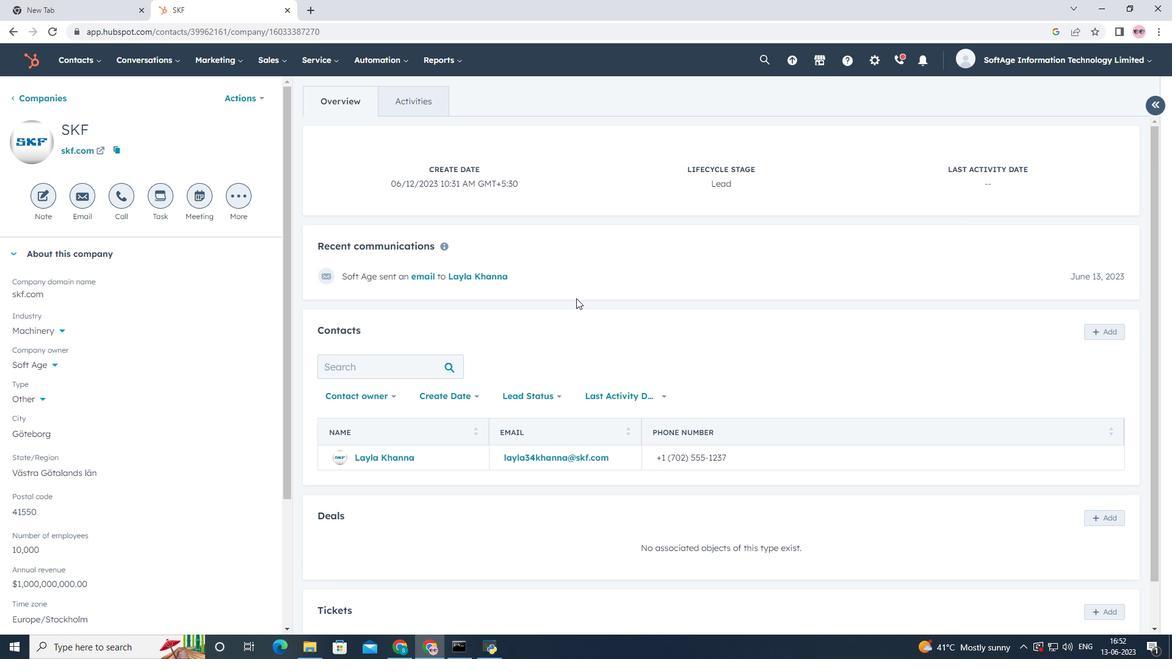 
Action: Mouse scrolled (576, 298) with delta (0, 0)
Screenshot: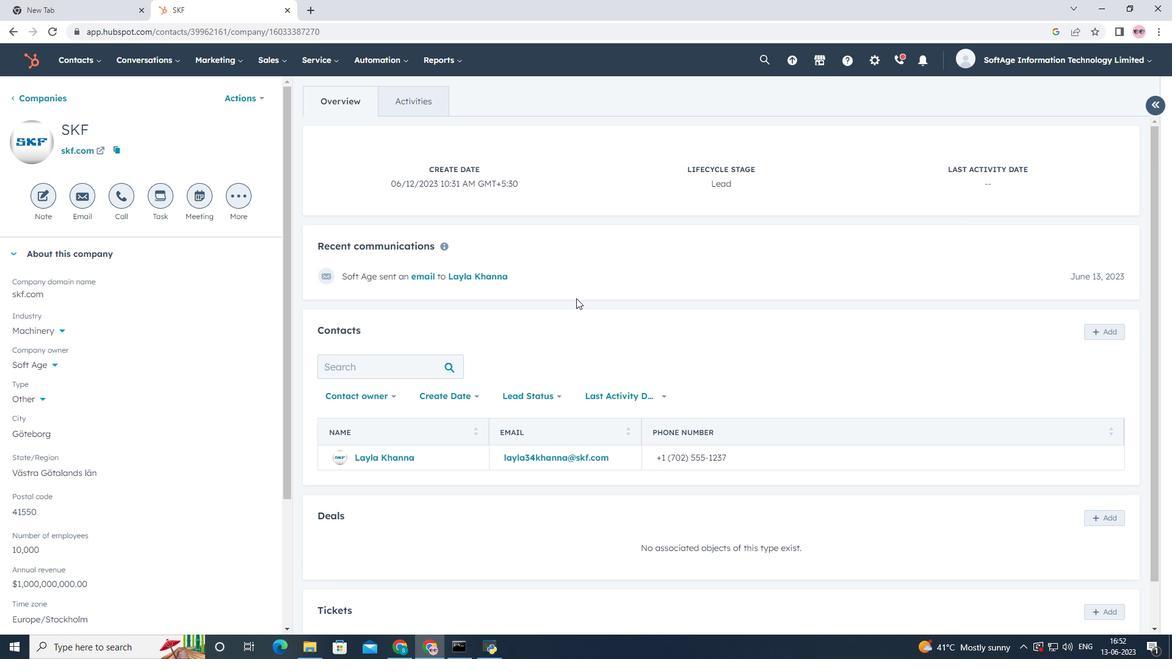 
